 Task: Research Airbnb options in Anju, North Korea from 12th December, 2023 to 16th December, 2023 for 8 adults. Place can be private room with 8 bedrooms having 8 beds and 8 bathrooms. Property type can be hotel. Amenities needed are: wifi, TV, free parkinig on premises, gym, breakfast.
Action: Mouse moved to (603, 65)
Screenshot: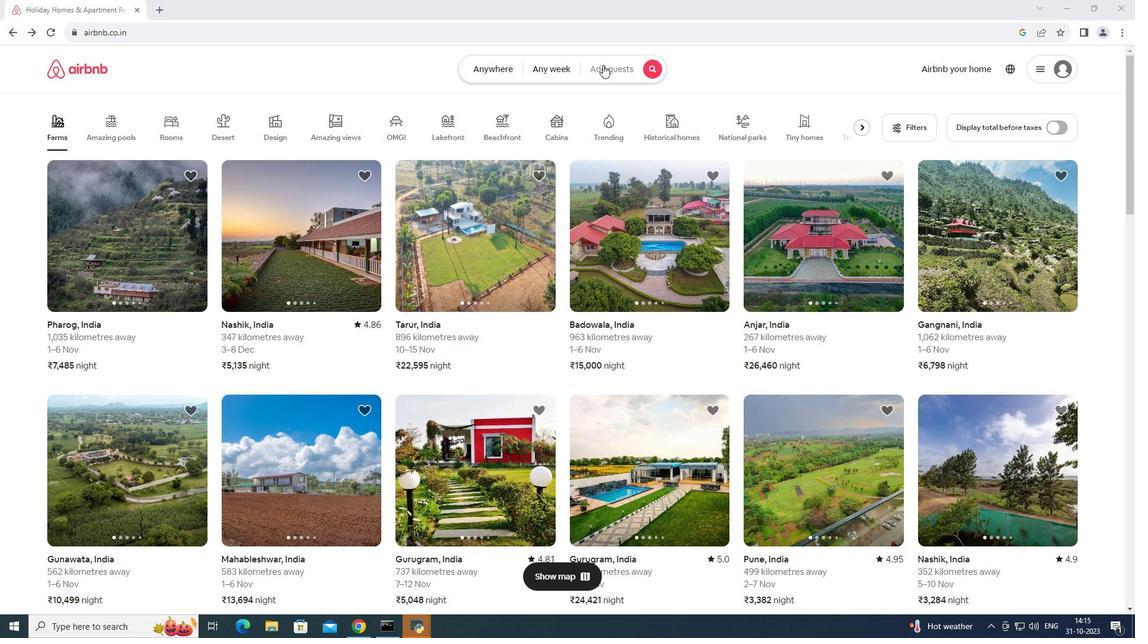
Action: Mouse pressed left at (603, 65)
Screenshot: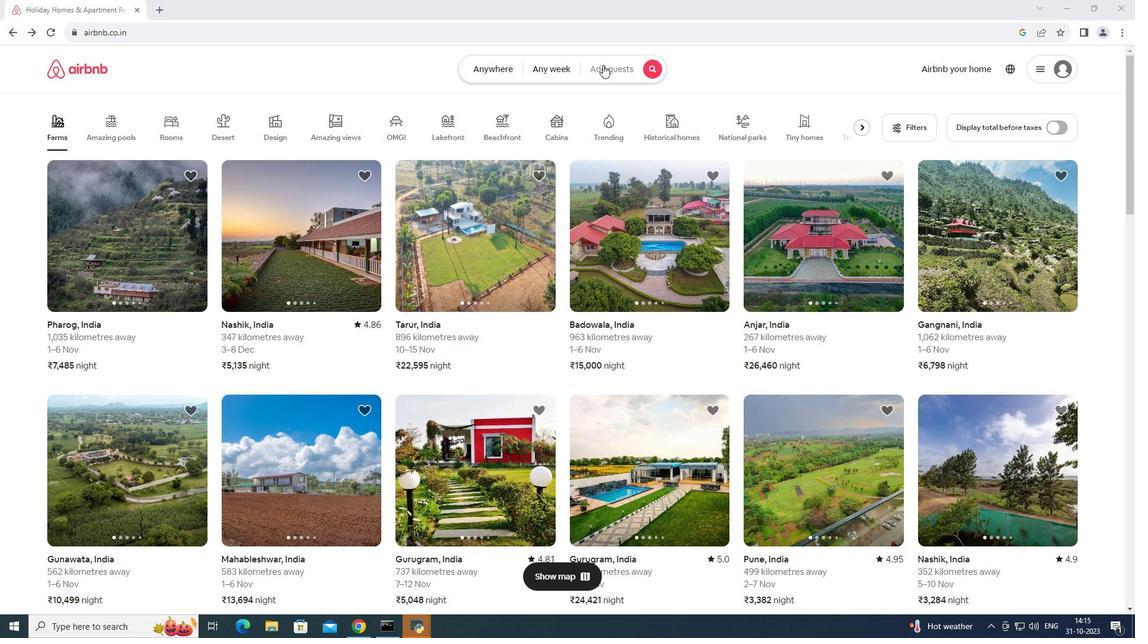 
Action: Mouse moved to (390, 118)
Screenshot: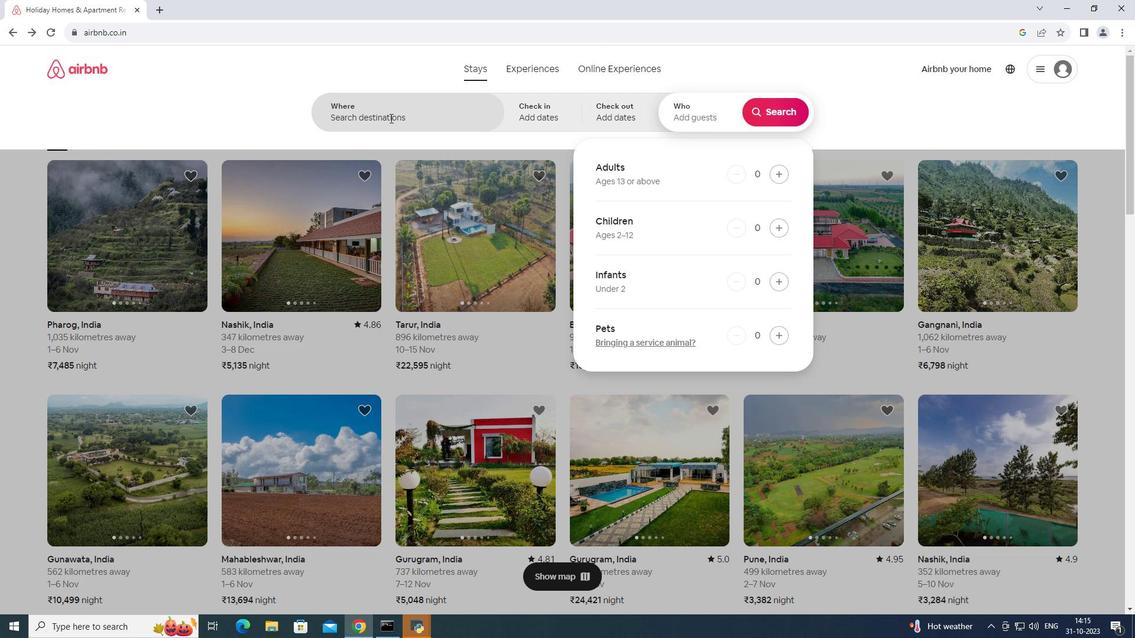 
Action: Mouse pressed left at (390, 118)
Screenshot: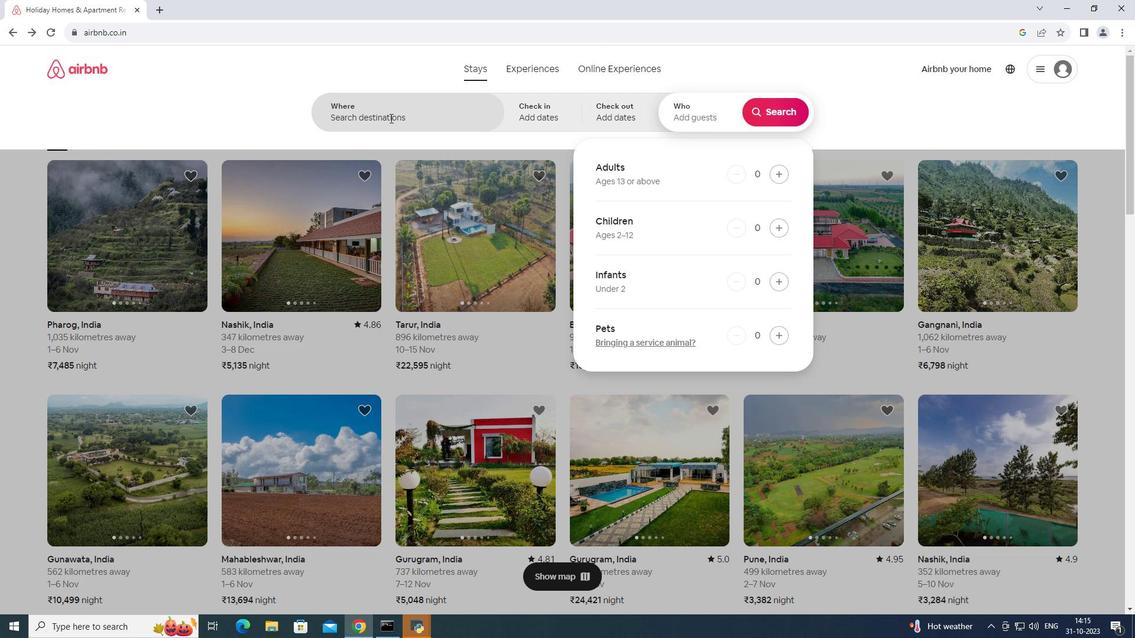 
Action: Mouse moved to (390, 118)
Screenshot: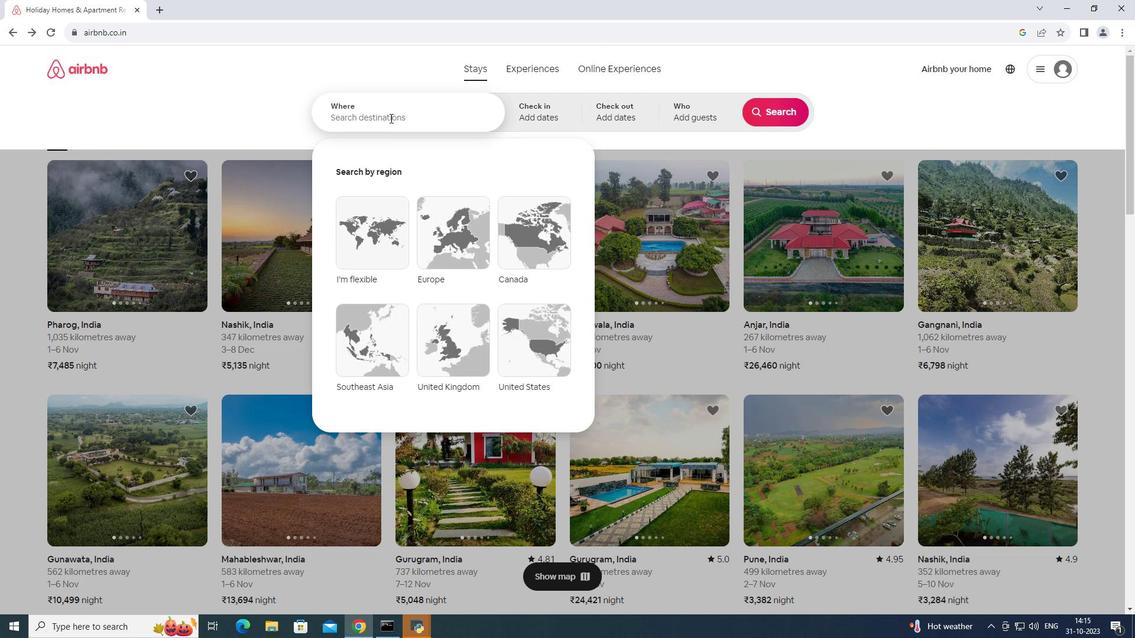 
Action: Key pressed anju,<Key.space>m<Key.backspace>norty<Key.backspace>h<Key.space>l<Key.backspace>korea
Screenshot: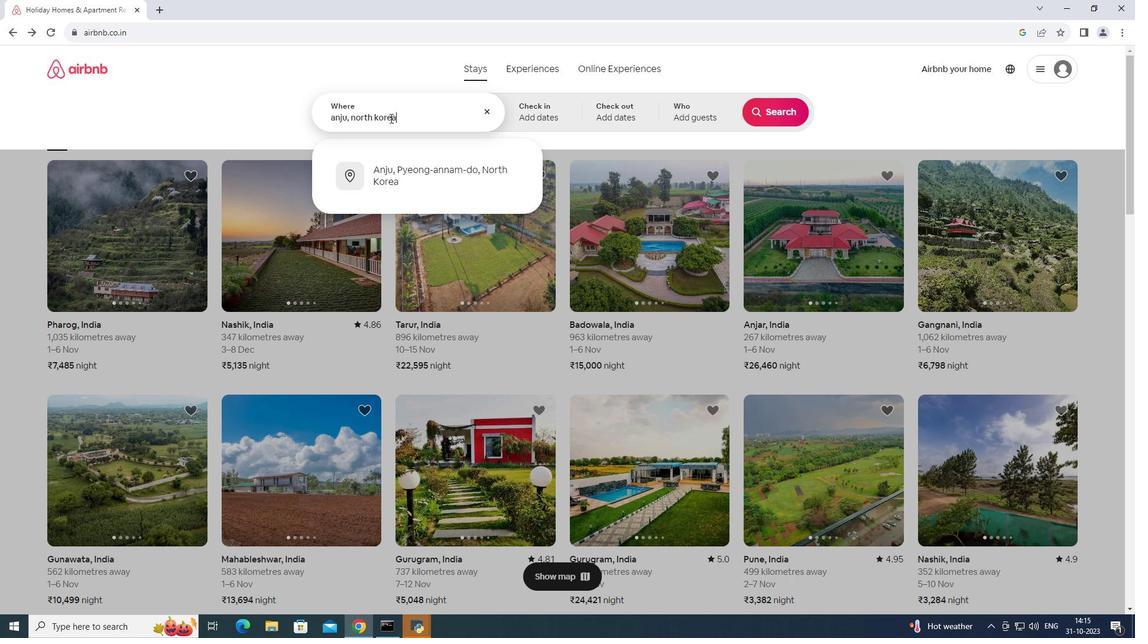 
Action: Mouse moved to (537, 104)
Screenshot: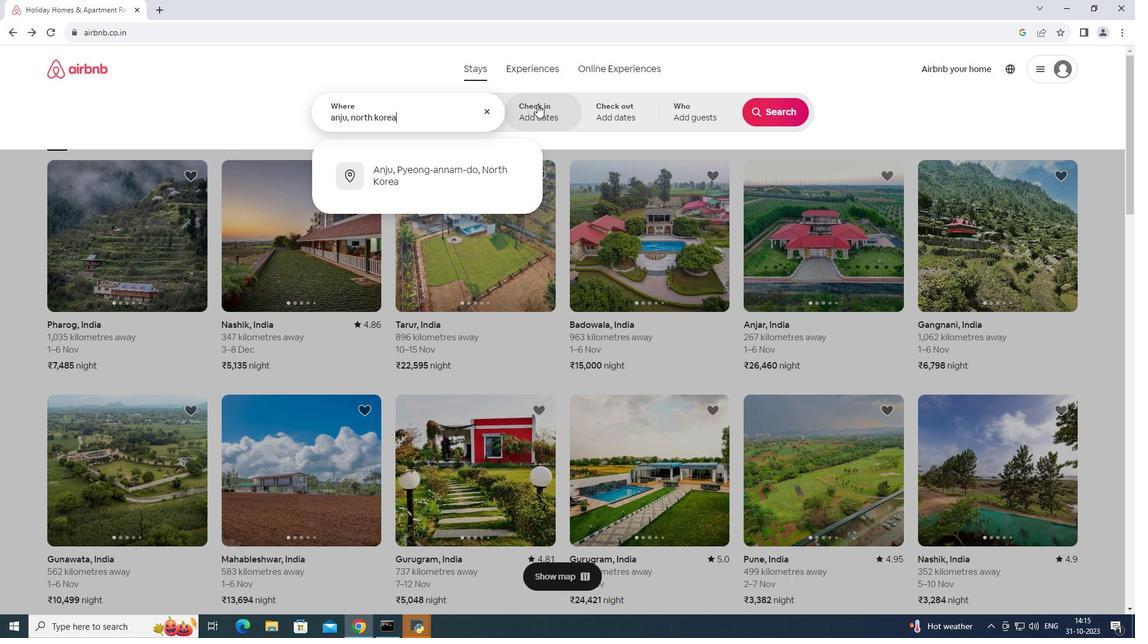 
Action: Mouse pressed left at (537, 104)
Screenshot: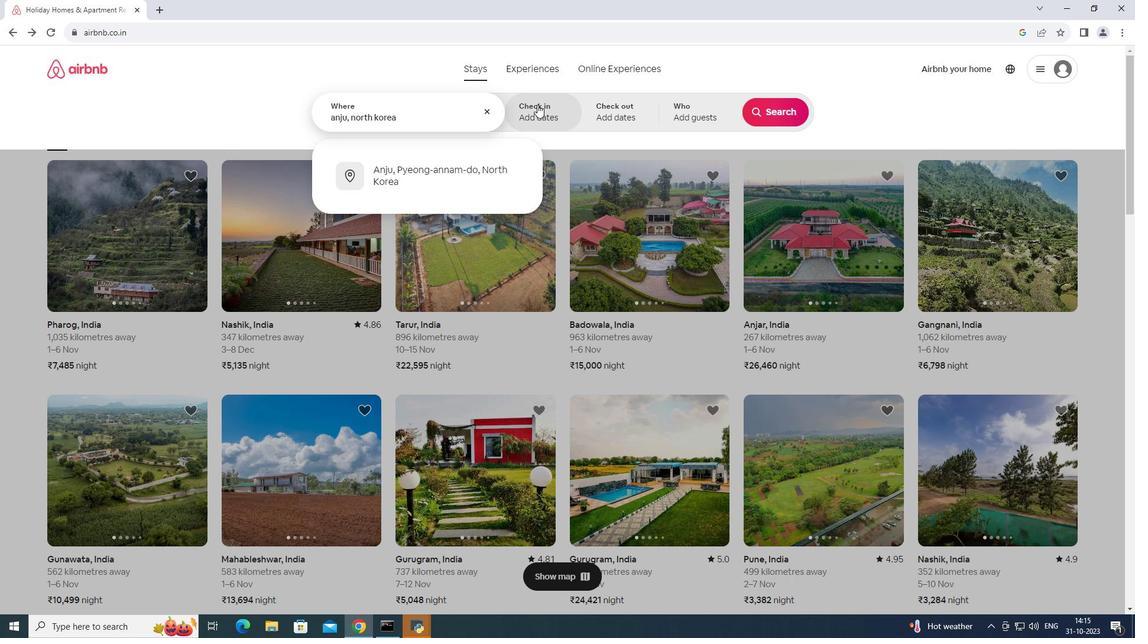 
Action: Mouse moved to (779, 199)
Screenshot: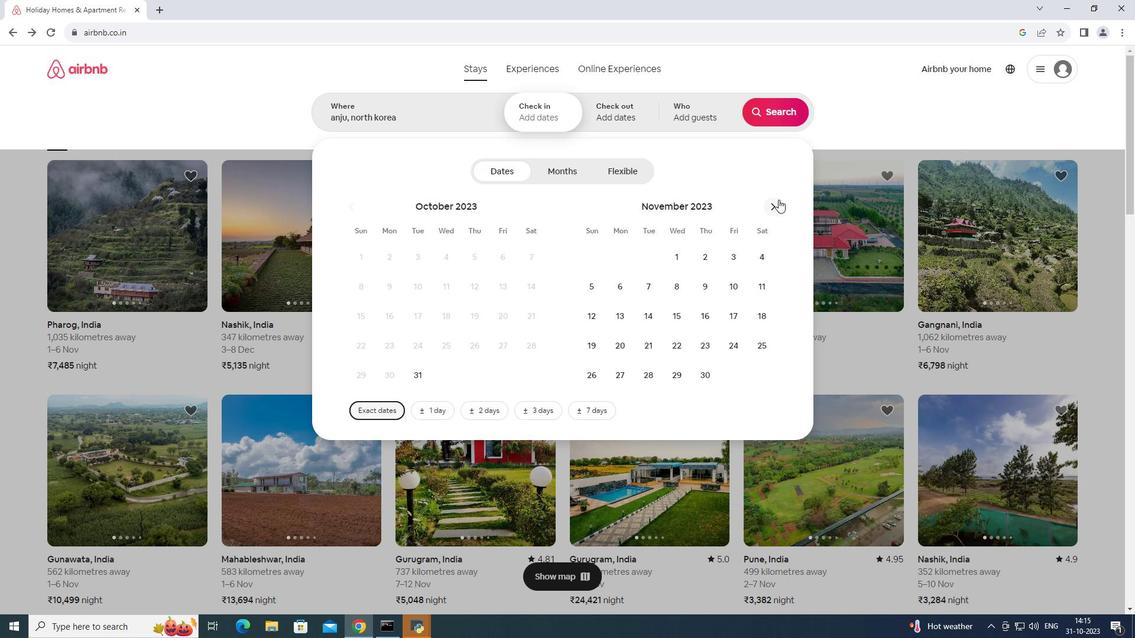 
Action: Mouse pressed left at (779, 199)
Screenshot: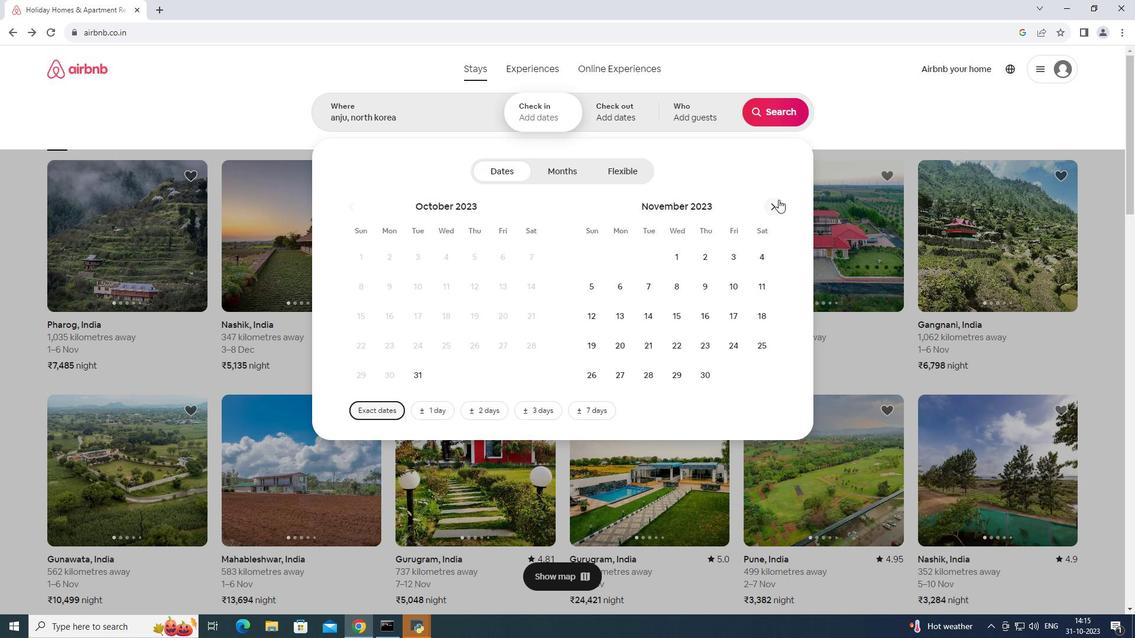 
Action: Mouse moved to (634, 322)
Screenshot: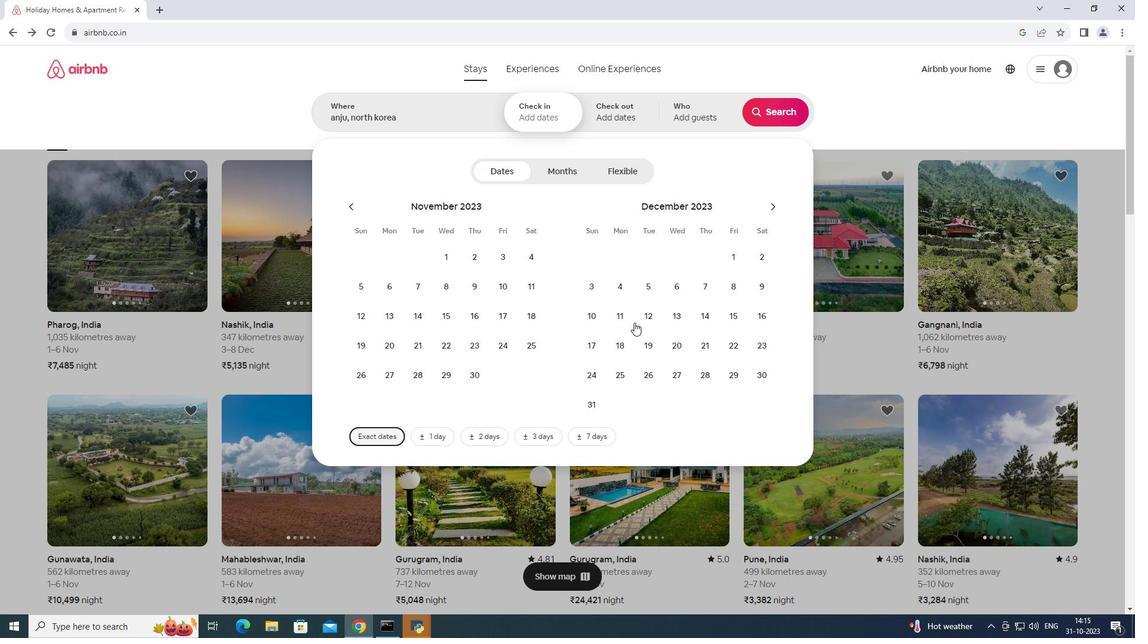 
Action: Mouse pressed left at (634, 322)
Screenshot: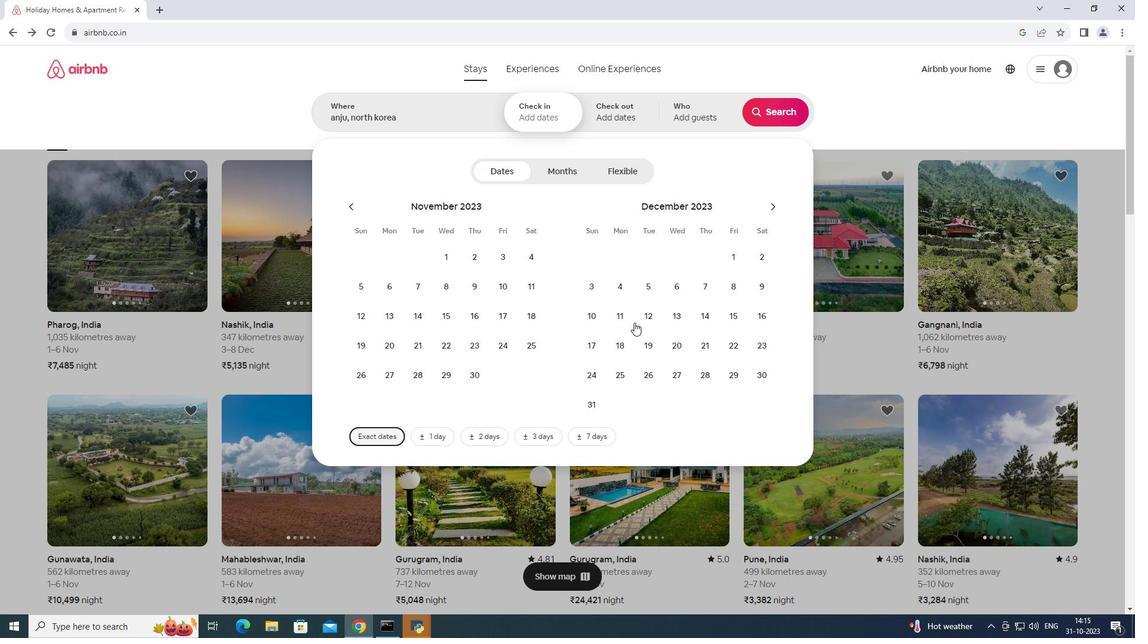 
Action: Mouse moved to (645, 318)
Screenshot: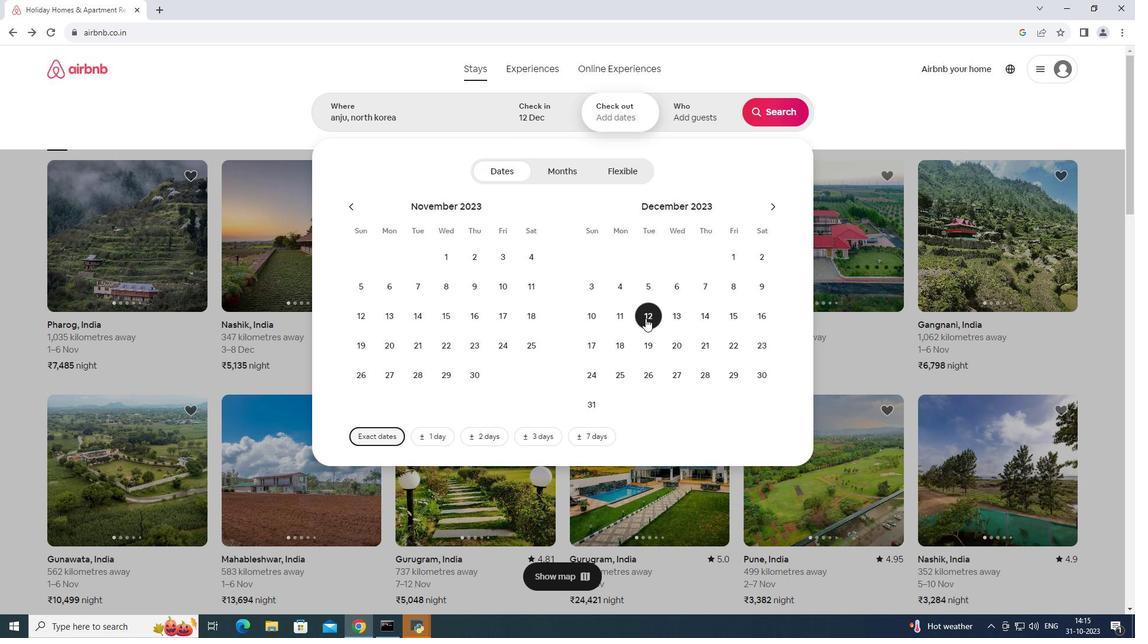 
Action: Mouse pressed left at (645, 318)
Screenshot: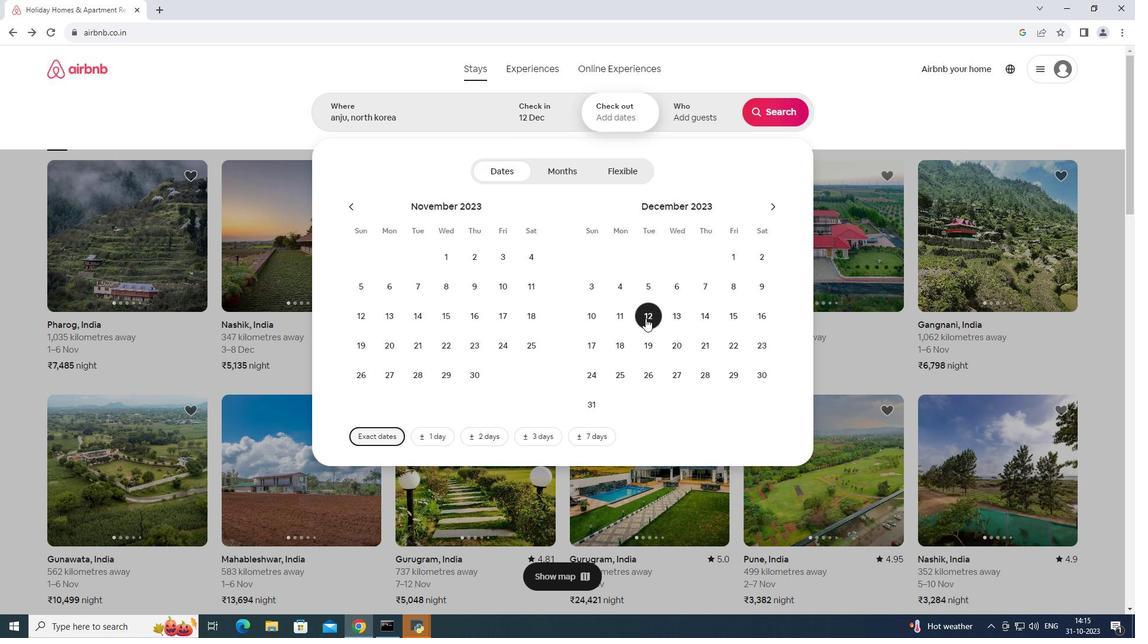 
Action: Mouse moved to (757, 313)
Screenshot: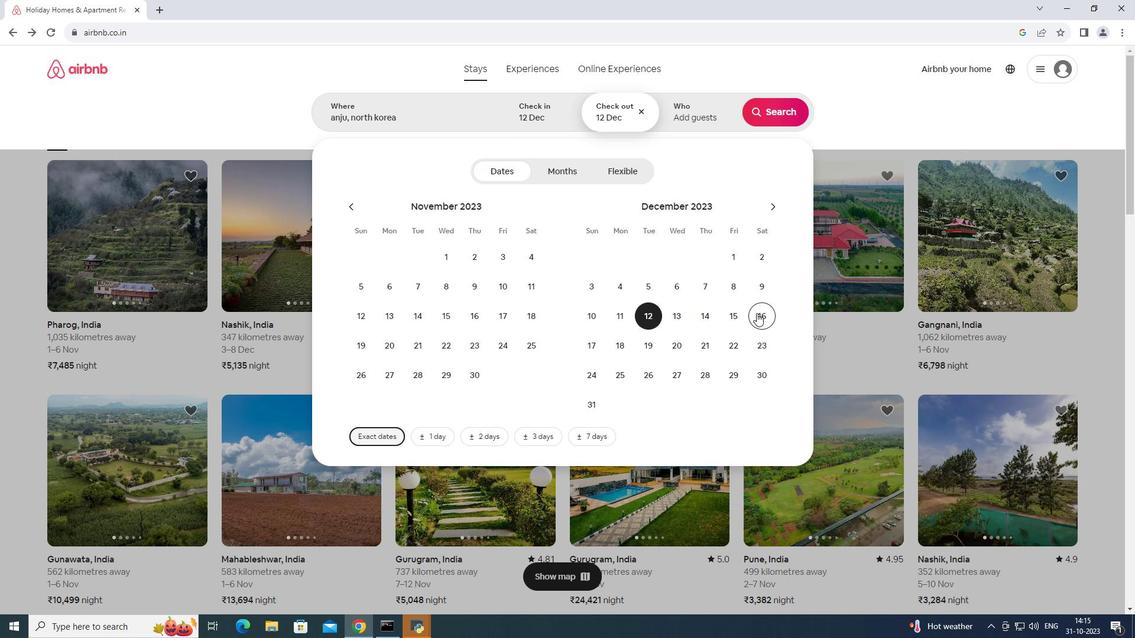 
Action: Mouse pressed left at (757, 313)
Screenshot: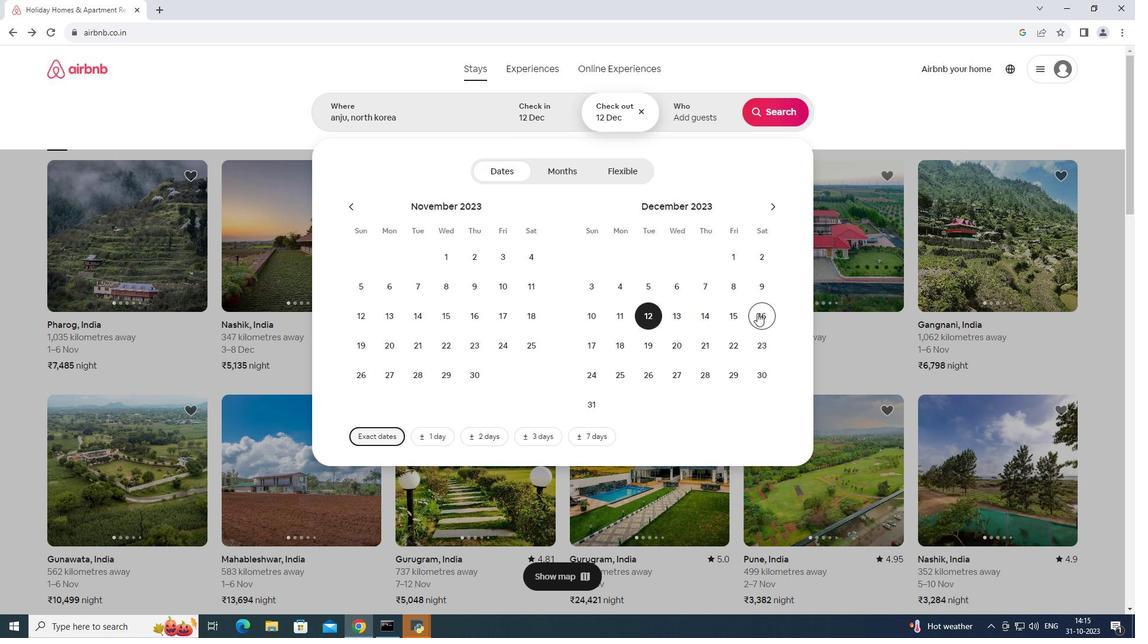 
Action: Mouse moved to (712, 118)
Screenshot: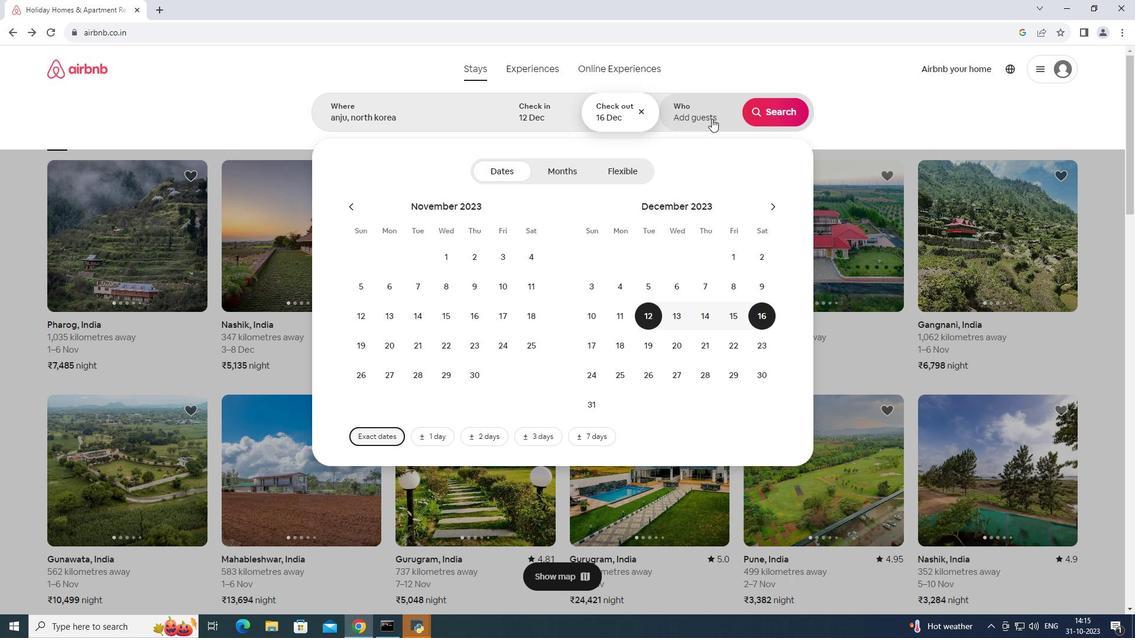 
Action: Mouse pressed left at (712, 118)
Screenshot: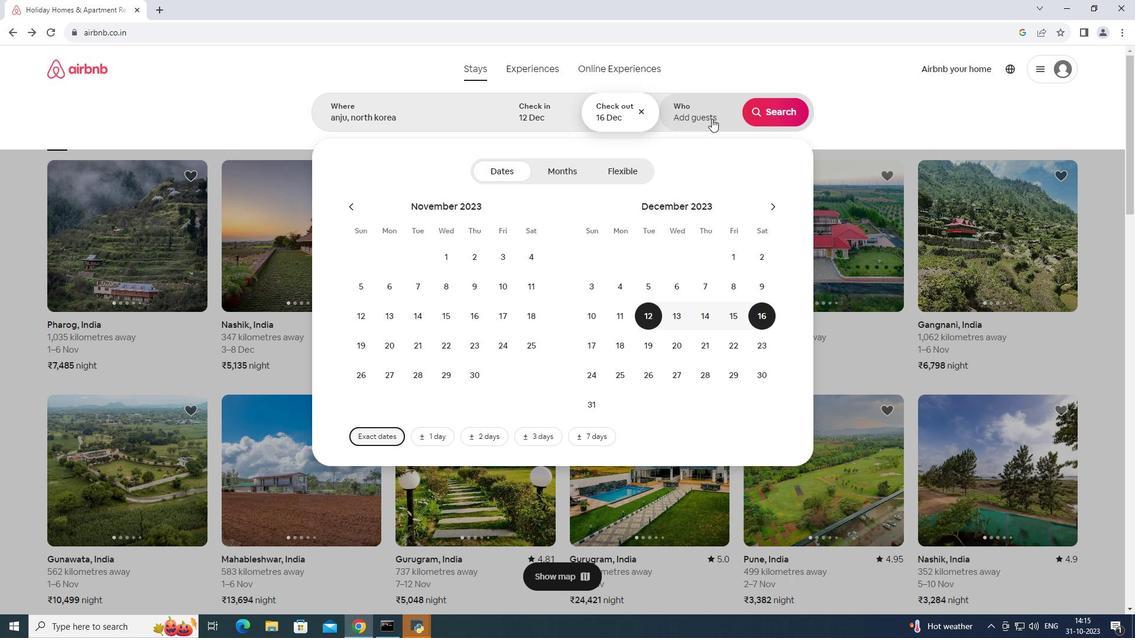 
Action: Mouse moved to (780, 167)
Screenshot: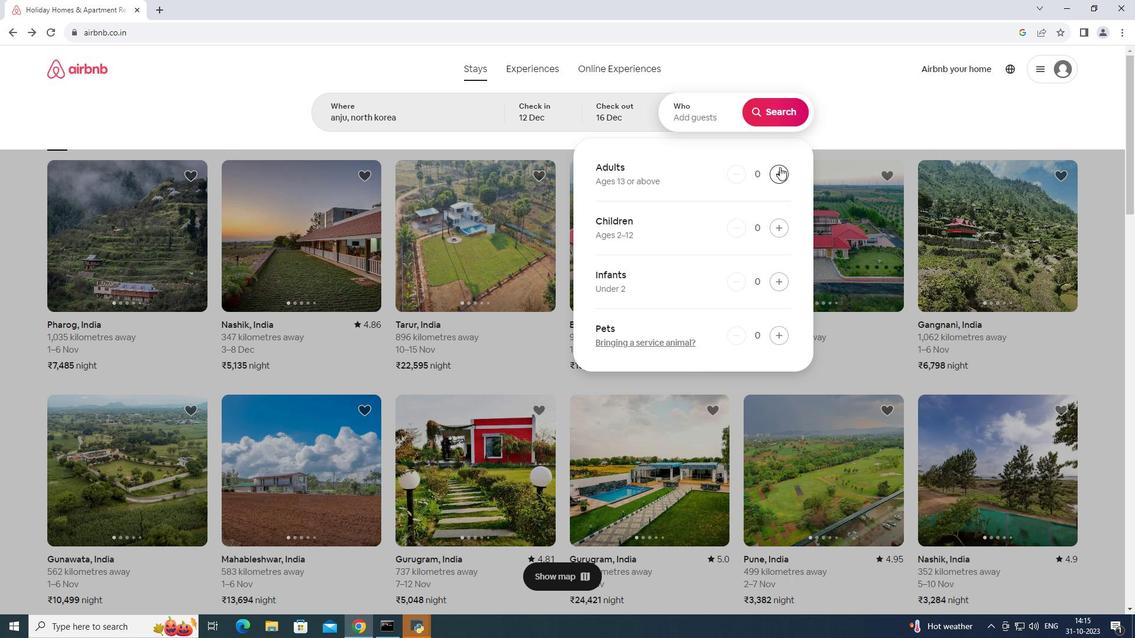 
Action: Mouse pressed left at (780, 167)
Screenshot: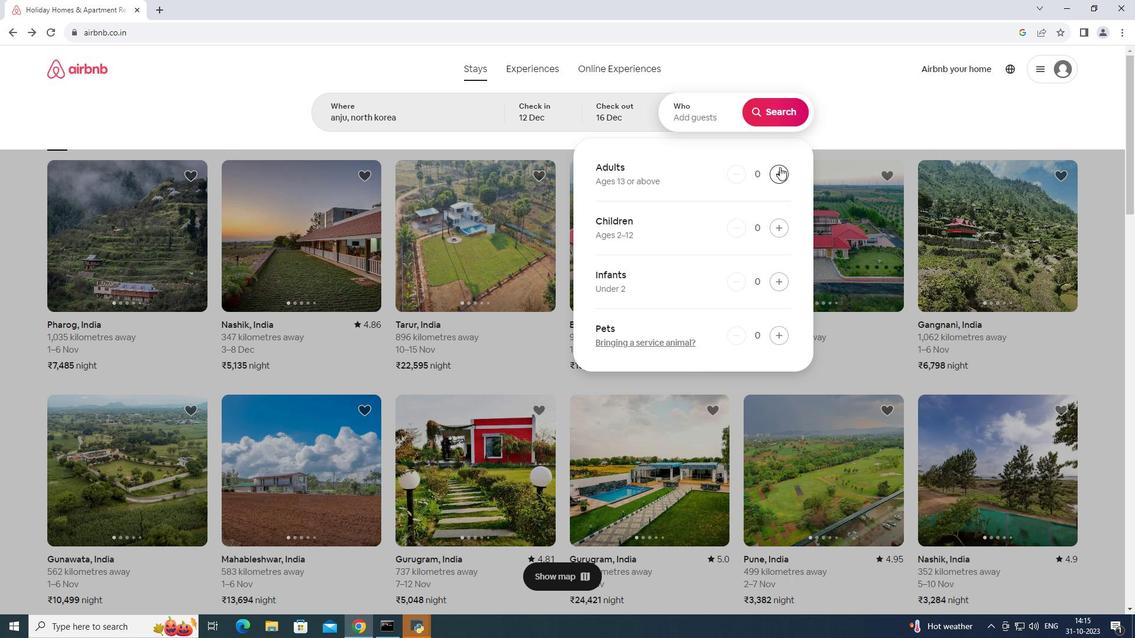 
Action: Mouse pressed left at (780, 167)
Screenshot: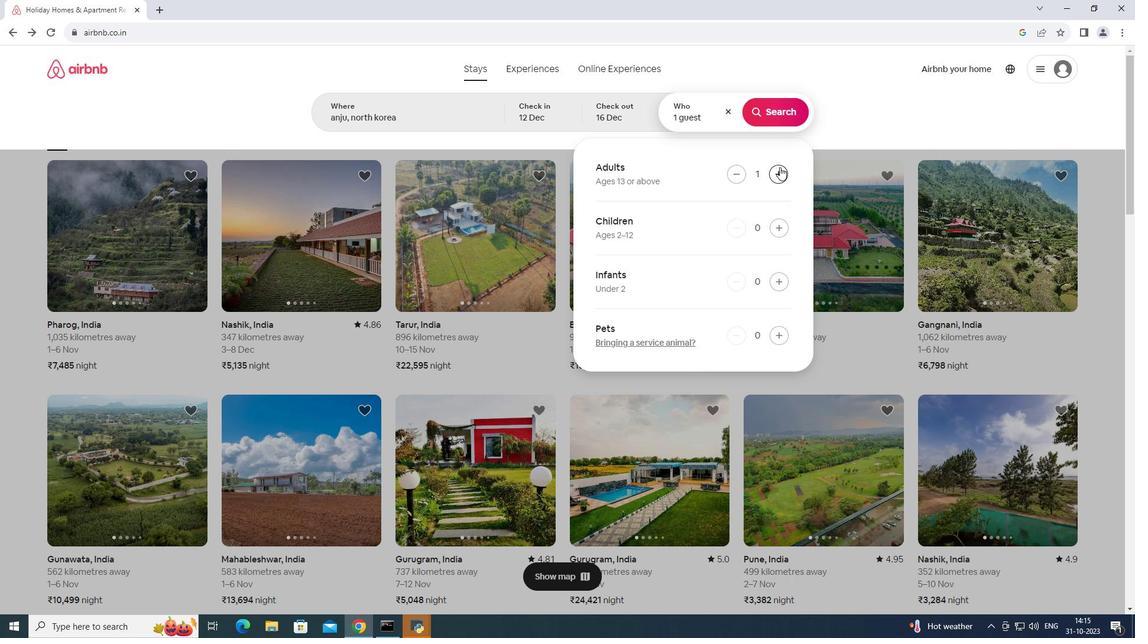 
Action: Mouse pressed left at (780, 167)
Screenshot: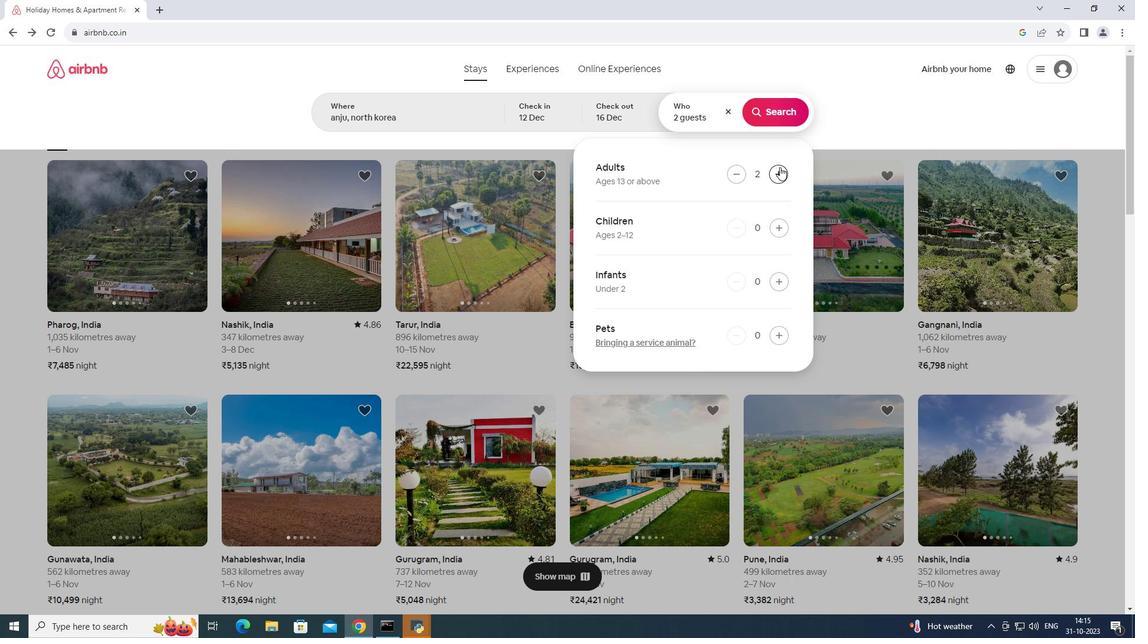 
Action: Mouse pressed left at (780, 167)
Screenshot: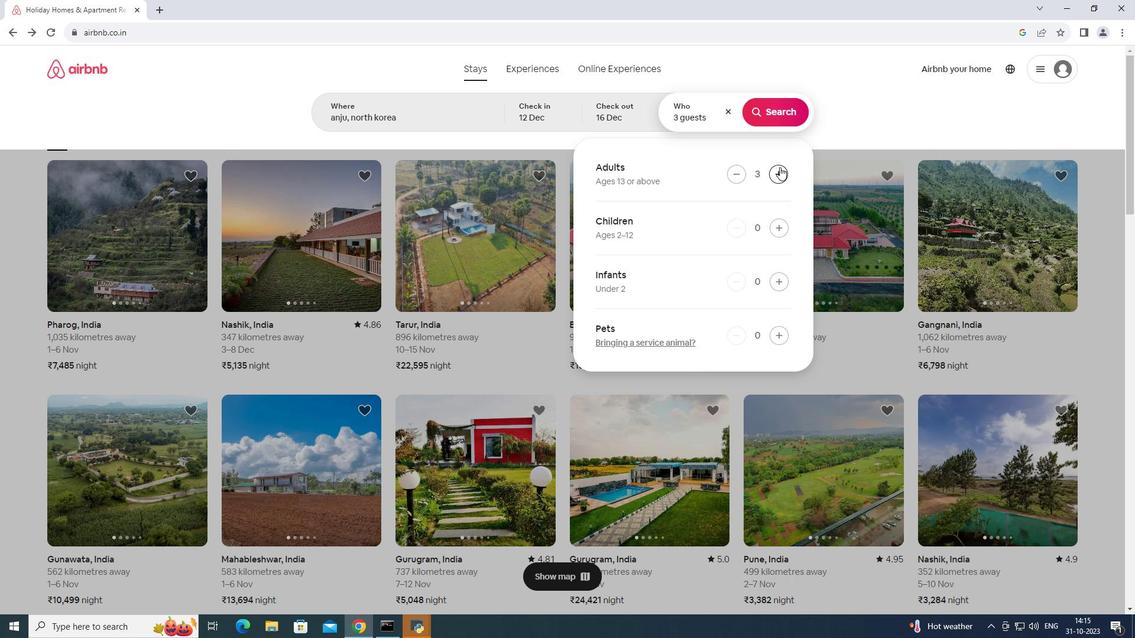 
Action: Mouse pressed left at (780, 167)
Screenshot: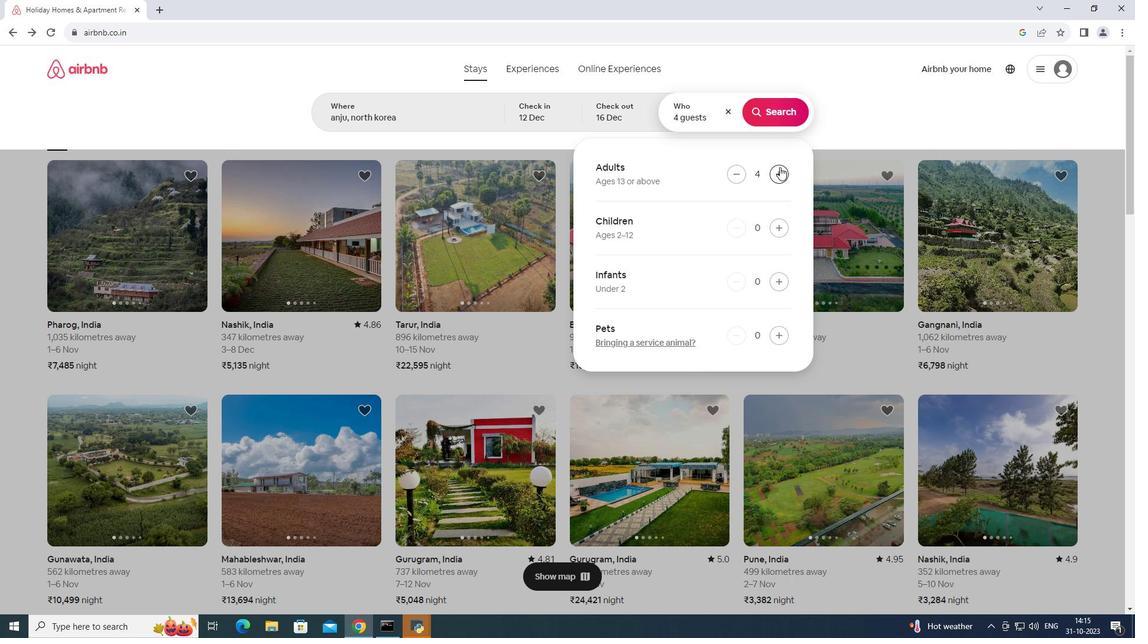
Action: Mouse pressed left at (780, 167)
Screenshot: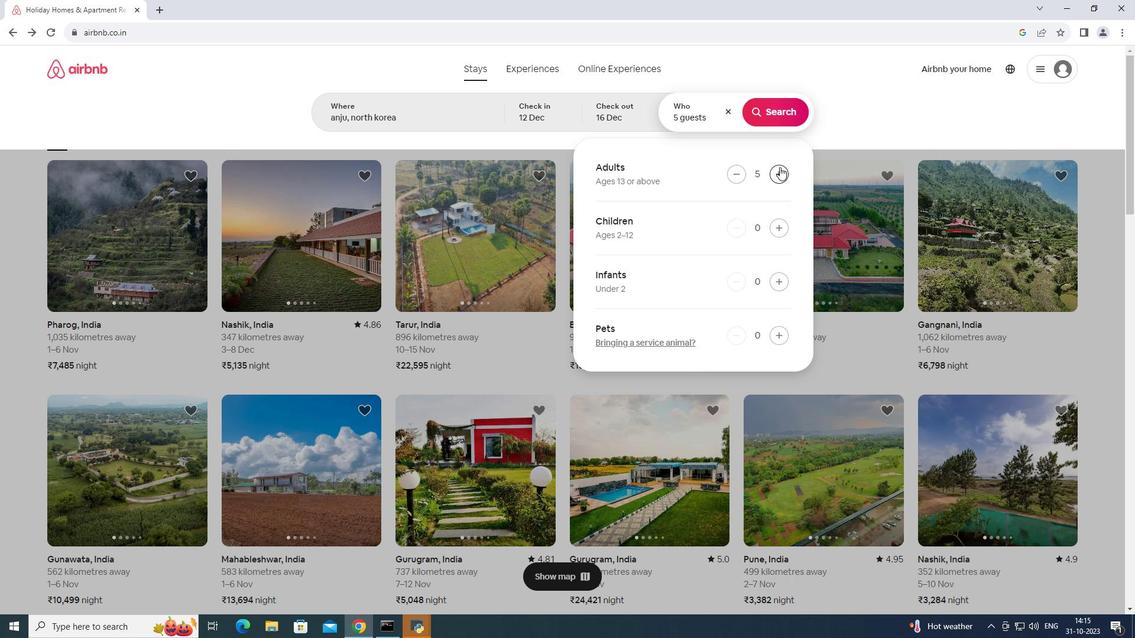 
Action: Mouse pressed left at (780, 167)
Screenshot: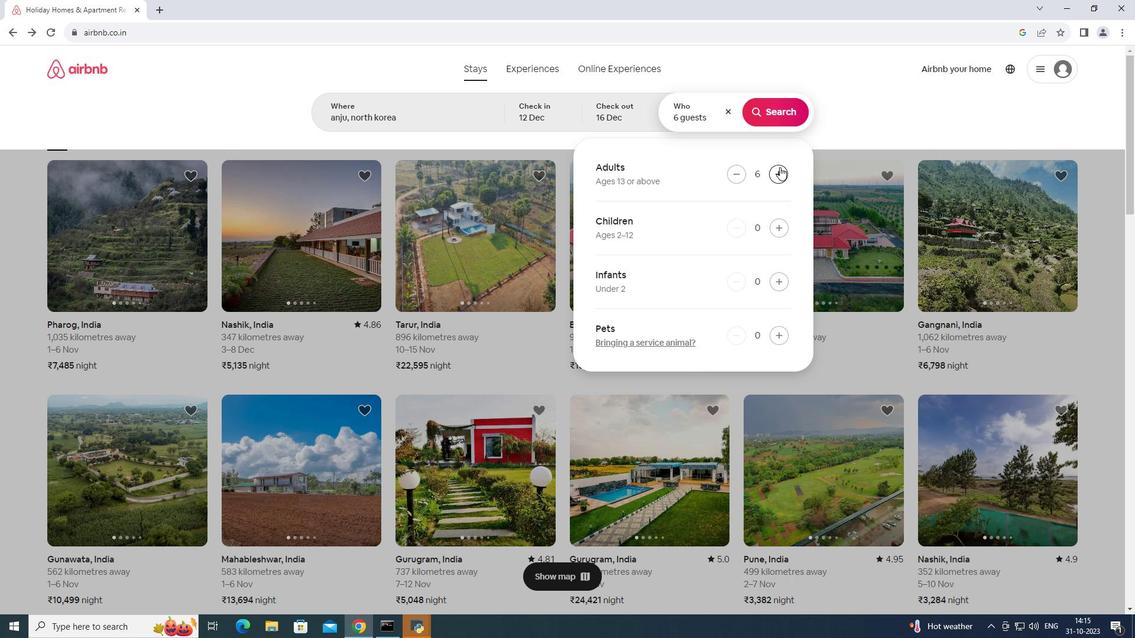 
Action: Mouse pressed left at (780, 167)
Screenshot: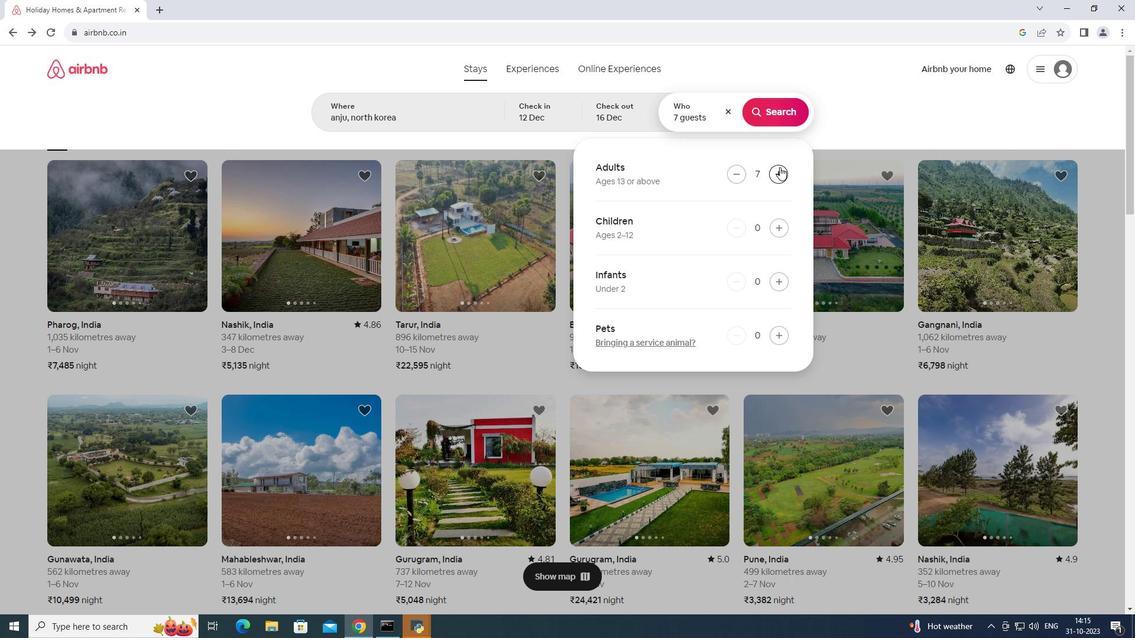 
Action: Mouse moved to (754, 109)
Screenshot: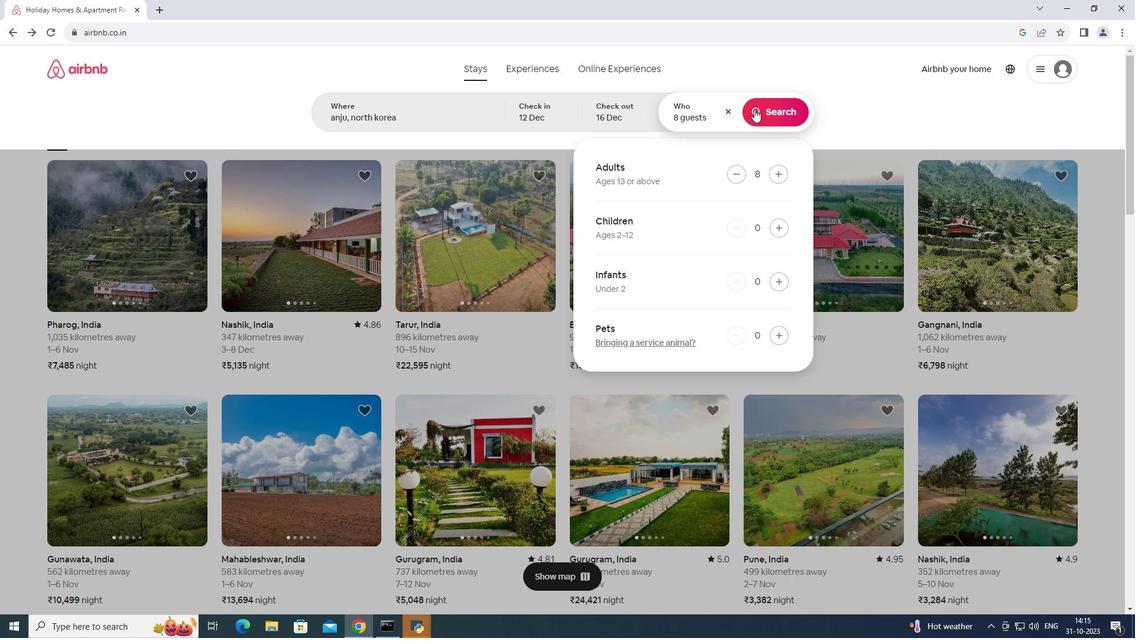 
Action: Mouse pressed left at (754, 109)
Screenshot: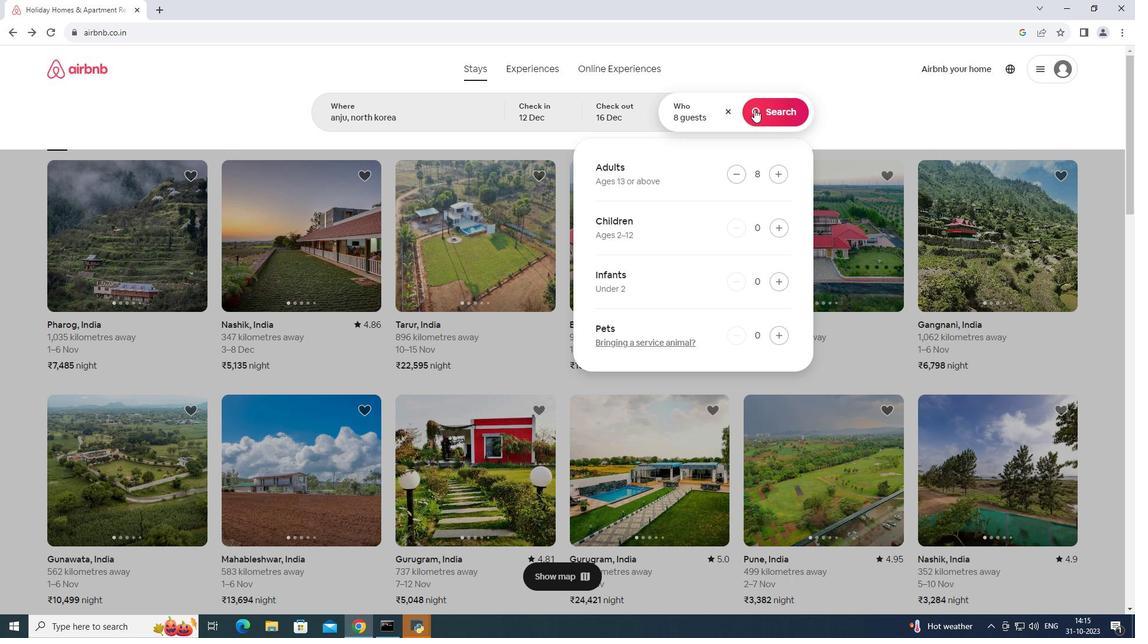 
Action: Mouse moved to (559, 242)
Screenshot: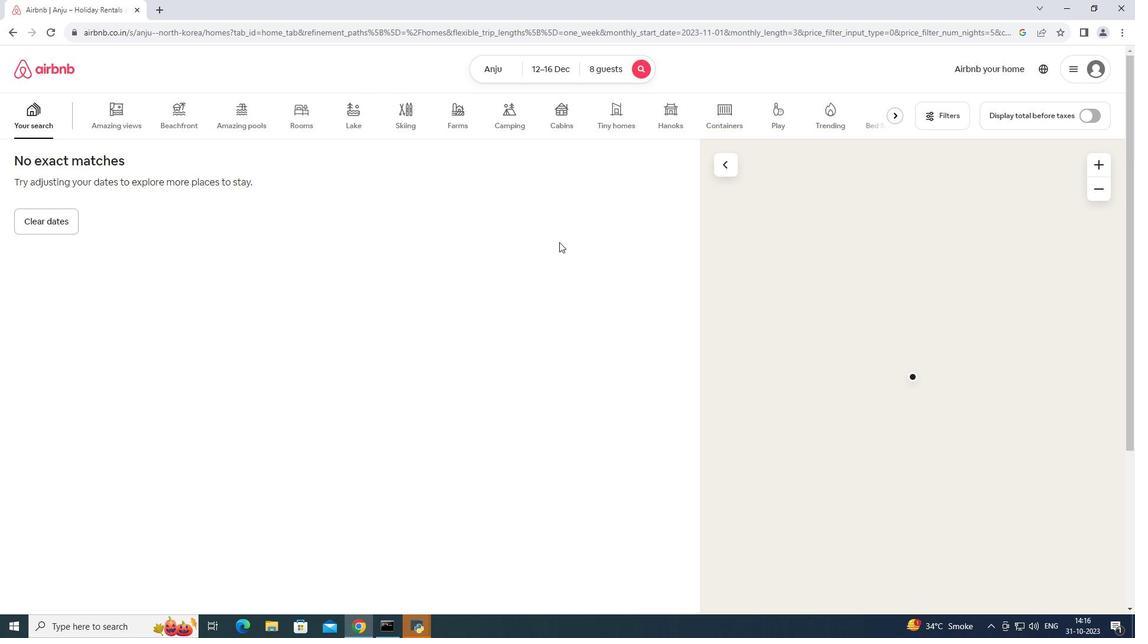 
Action: Mouse scrolled (559, 241) with delta (0, 0)
Screenshot: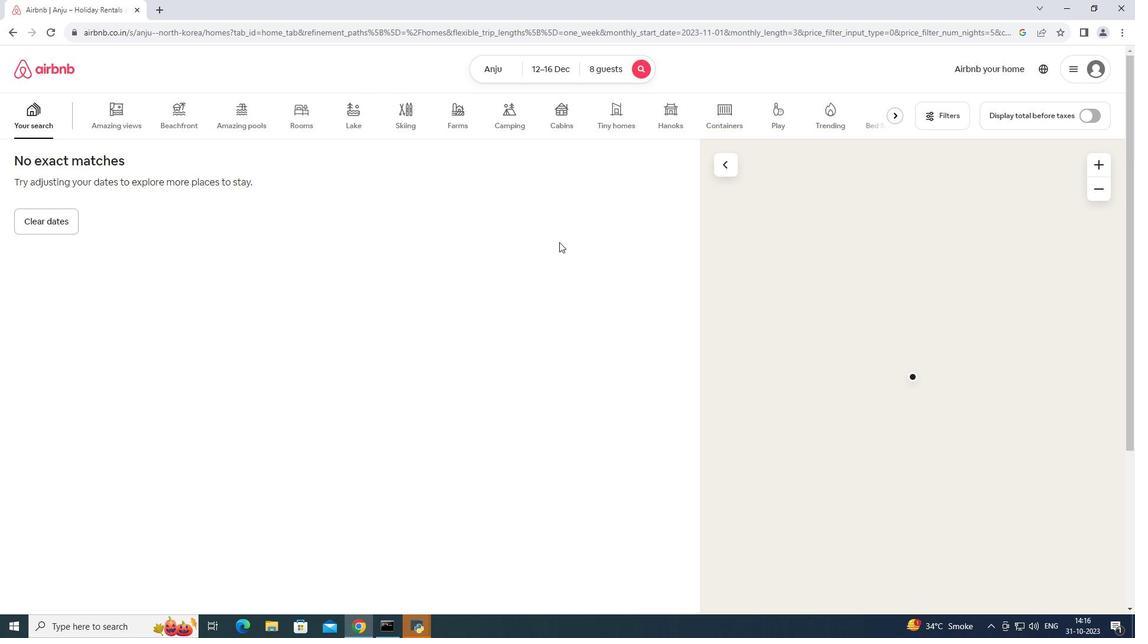 
Action: Mouse scrolled (559, 241) with delta (0, 0)
Screenshot: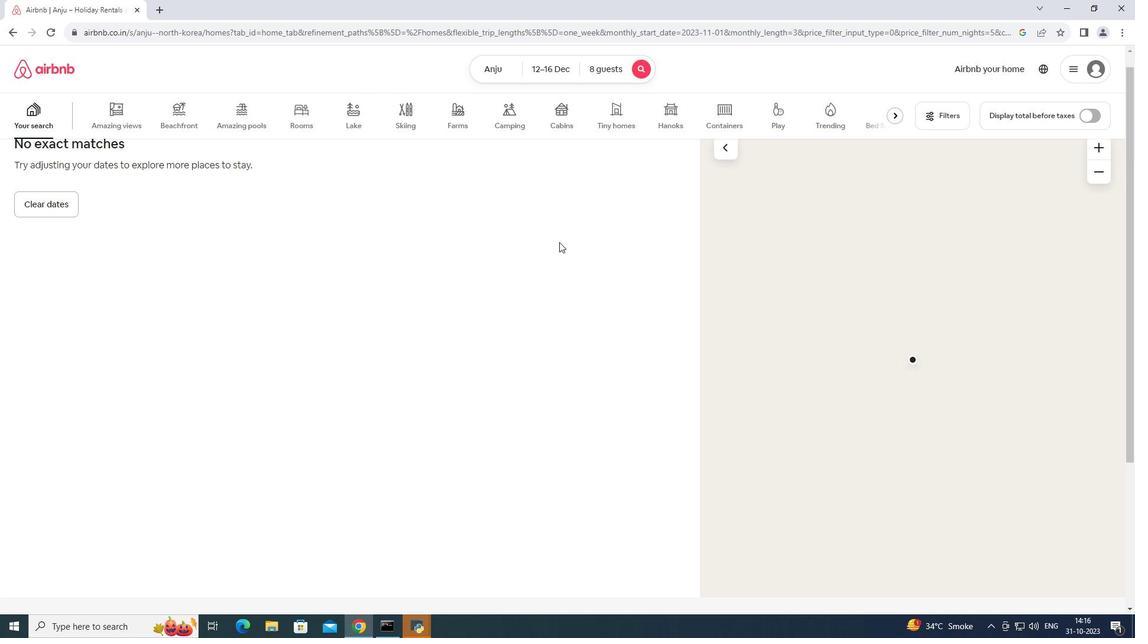 
Action: Mouse scrolled (559, 241) with delta (0, 0)
Screenshot: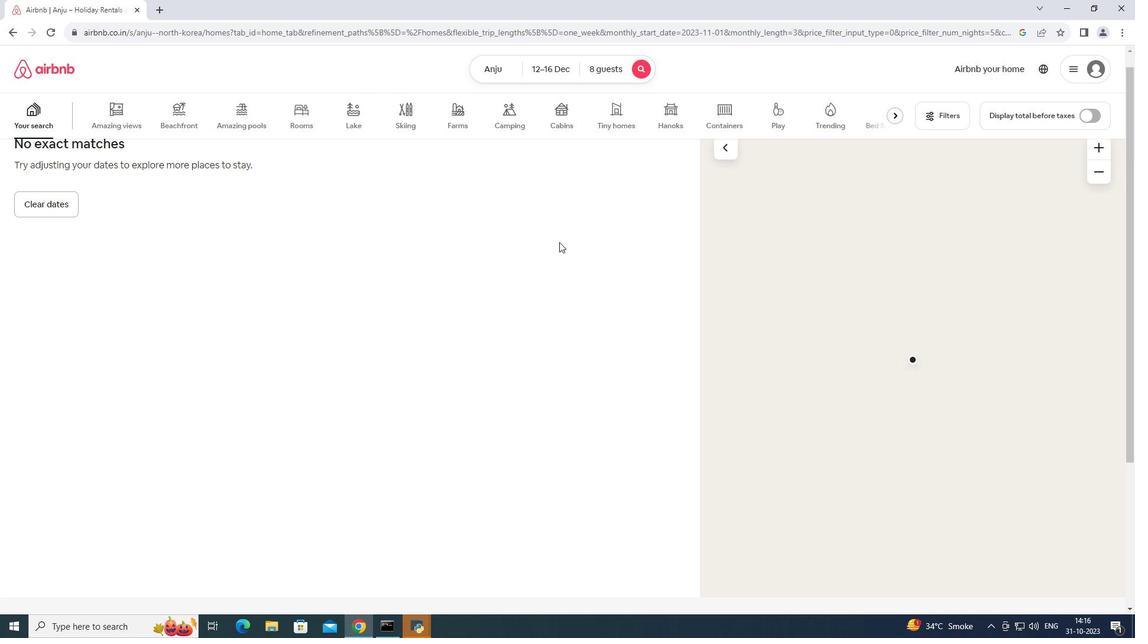 
Action: Mouse moved to (563, 242)
Screenshot: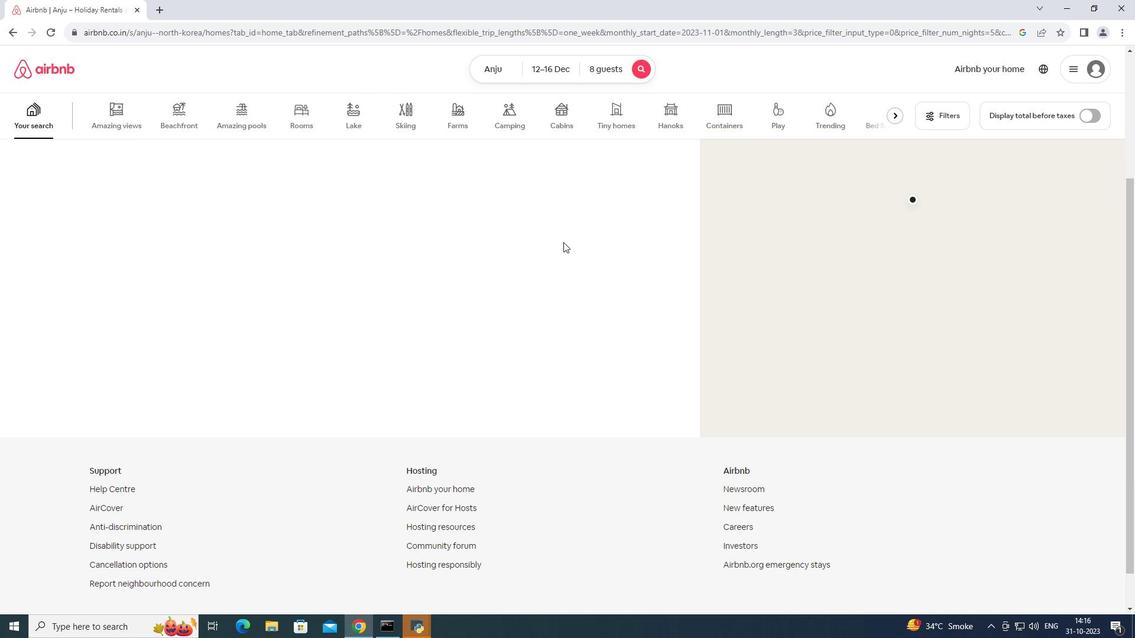 
Action: Mouse scrolled (563, 243) with delta (0, 0)
Screenshot: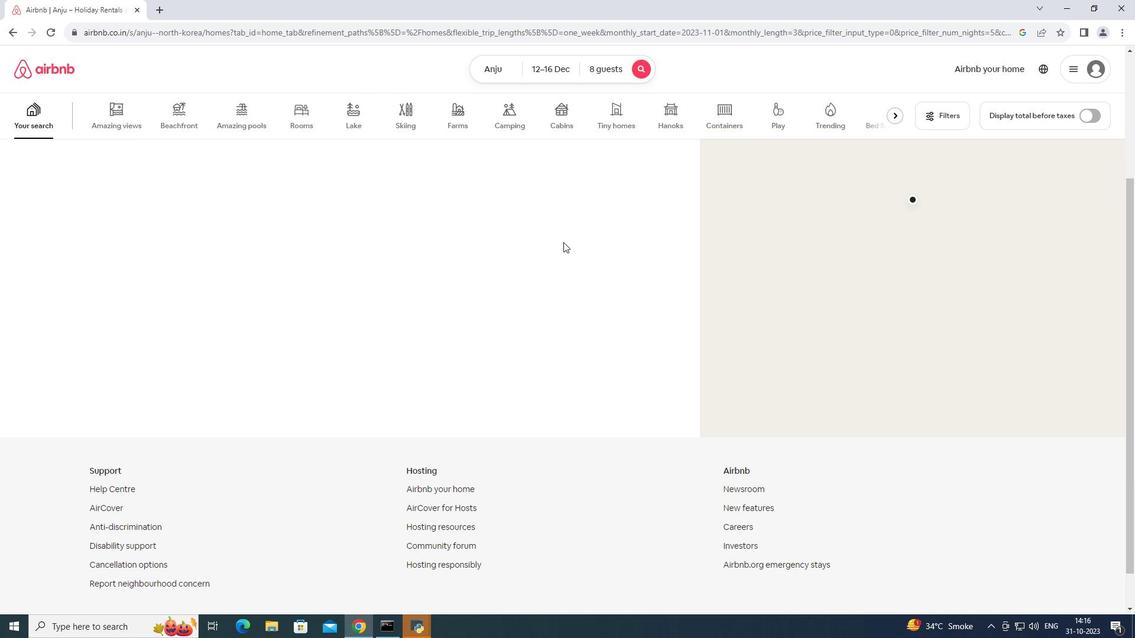 
Action: Mouse scrolled (563, 243) with delta (0, 0)
Screenshot: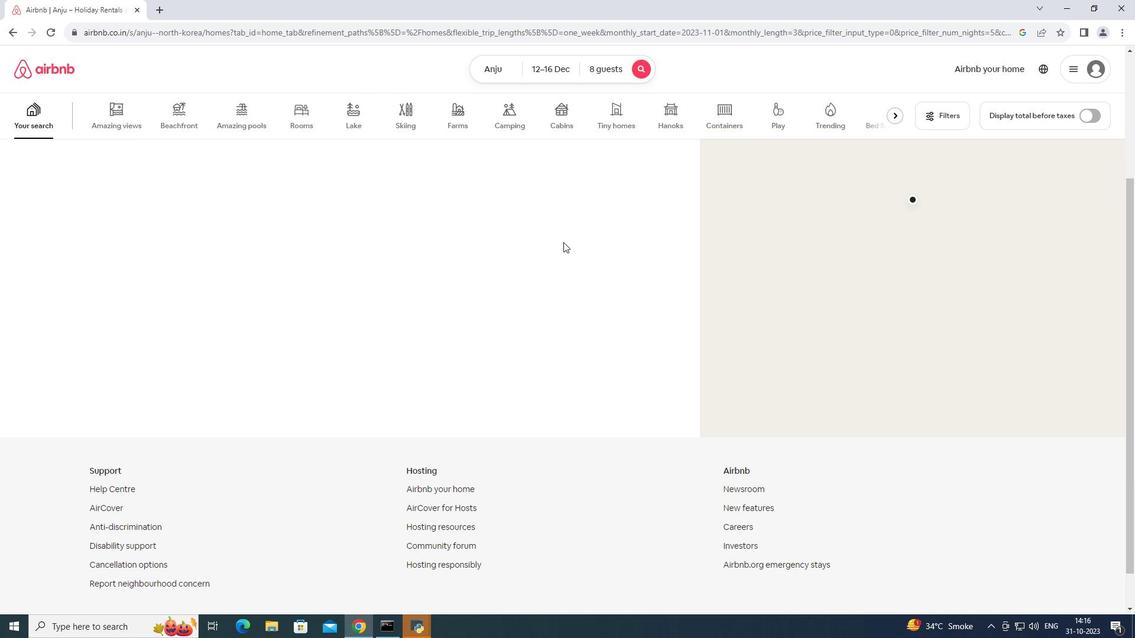 
Action: Mouse scrolled (563, 243) with delta (0, 0)
Screenshot: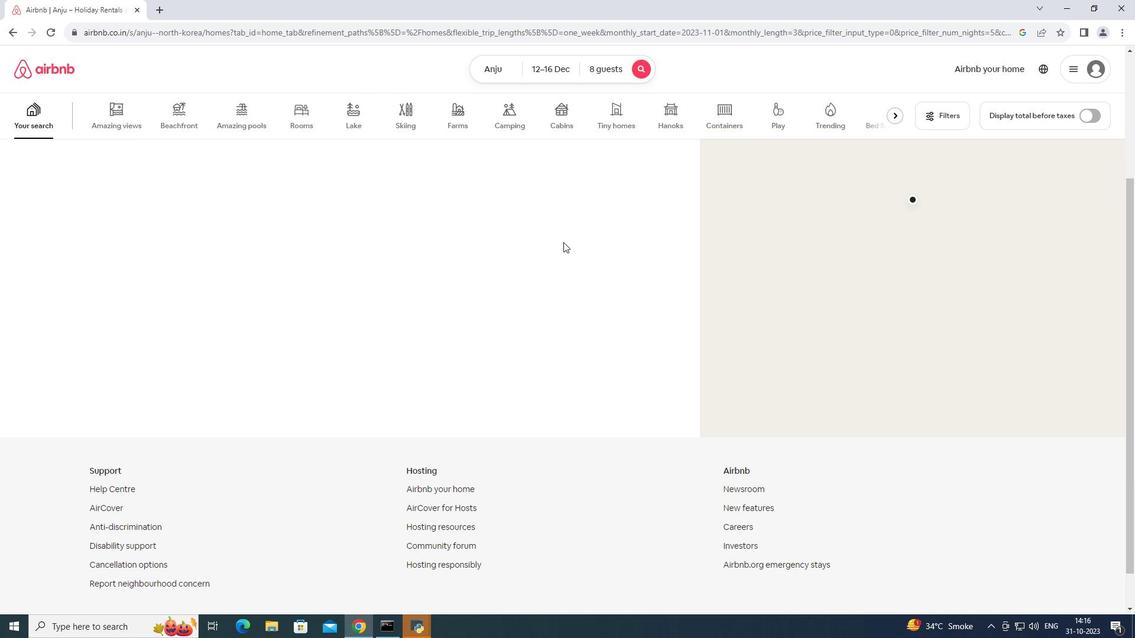 
Action: Mouse moved to (564, 243)
Screenshot: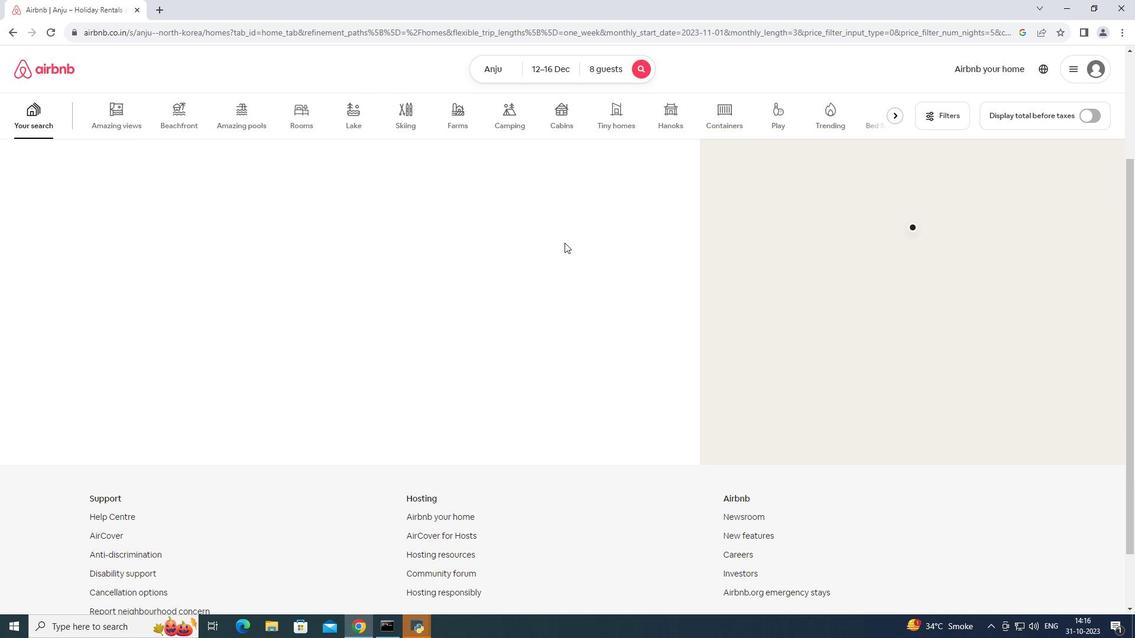 
Action: Mouse scrolled (564, 243) with delta (0, 0)
Screenshot: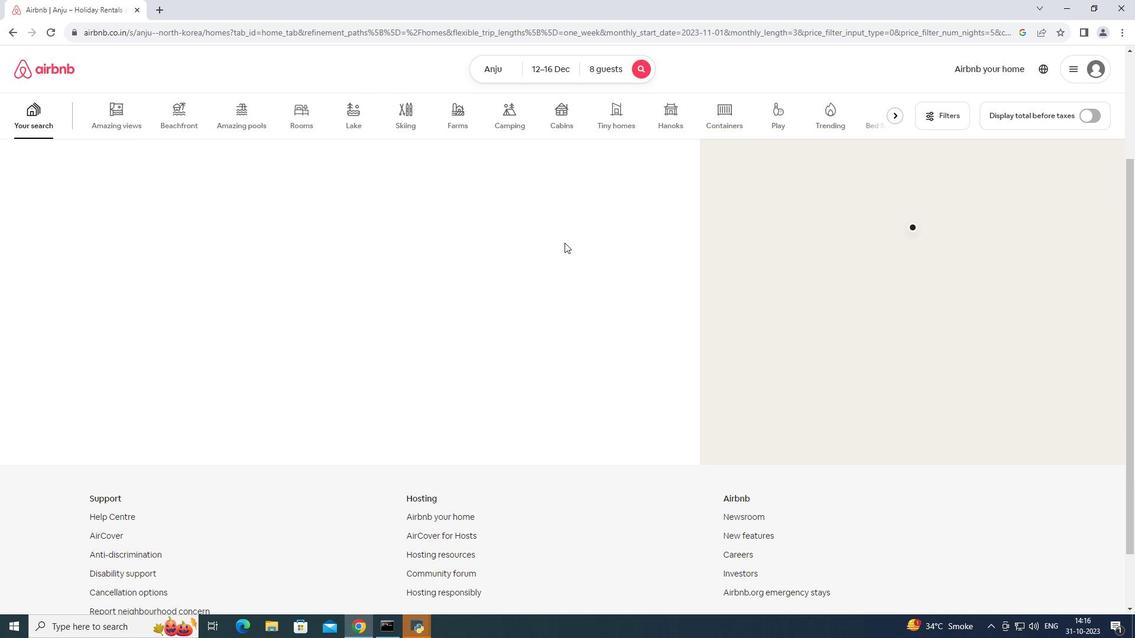 
Action: Mouse moved to (566, 243)
Screenshot: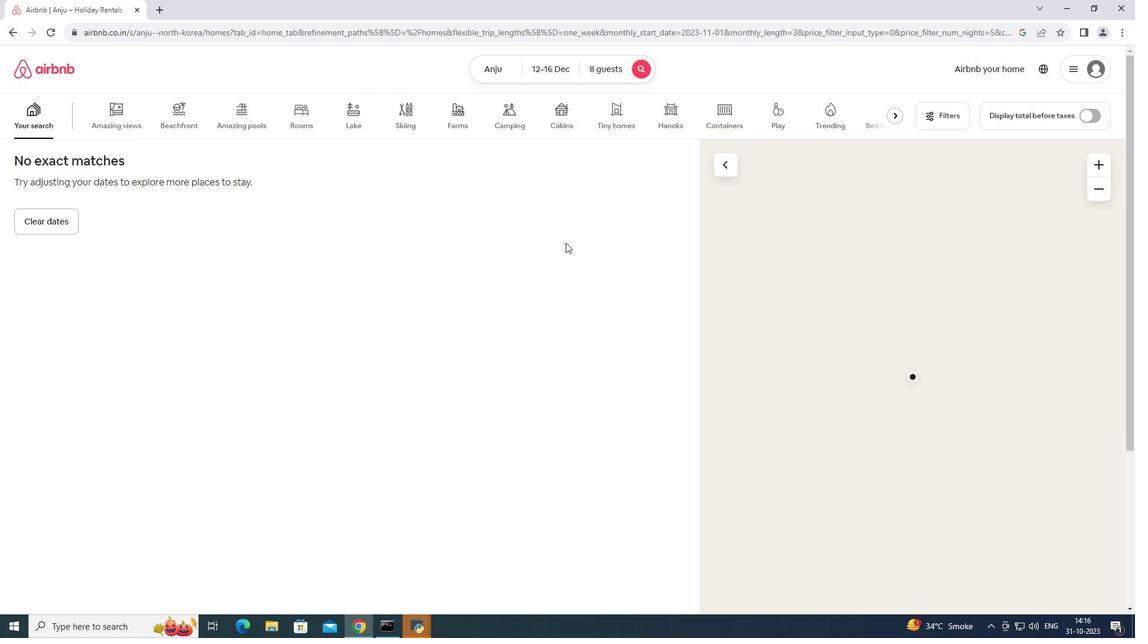 
Action: Mouse scrolled (566, 243) with delta (0, 0)
Screenshot: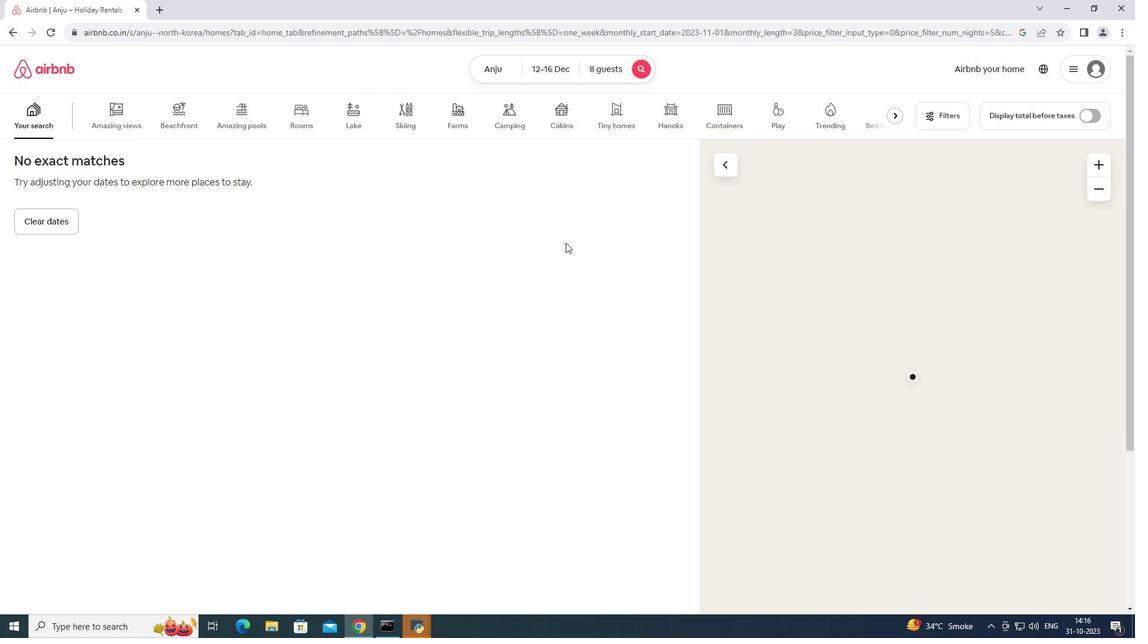 
Action: Mouse scrolled (566, 243) with delta (0, 0)
Screenshot: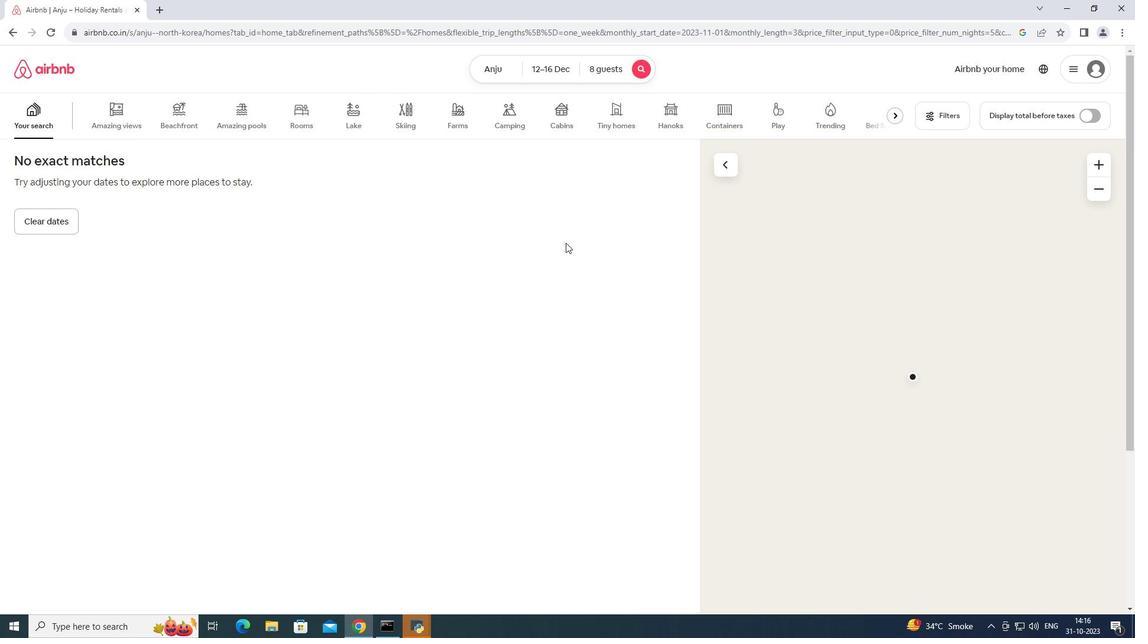 
Action: Mouse scrolled (566, 243) with delta (0, 0)
Screenshot: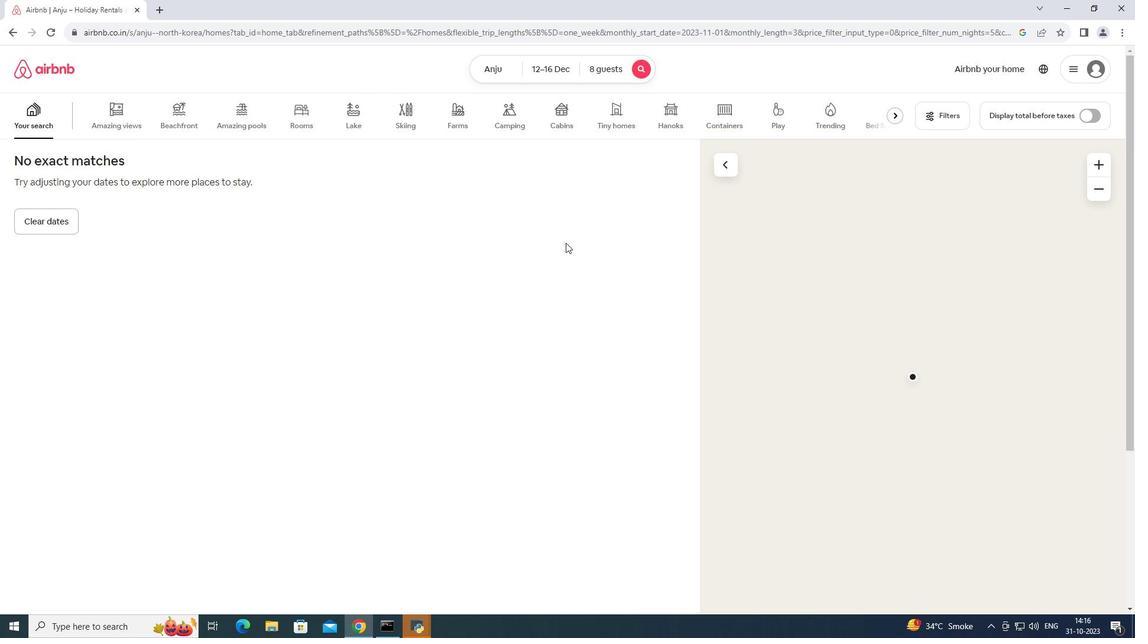 
Action: Mouse moved to (569, 243)
Screenshot: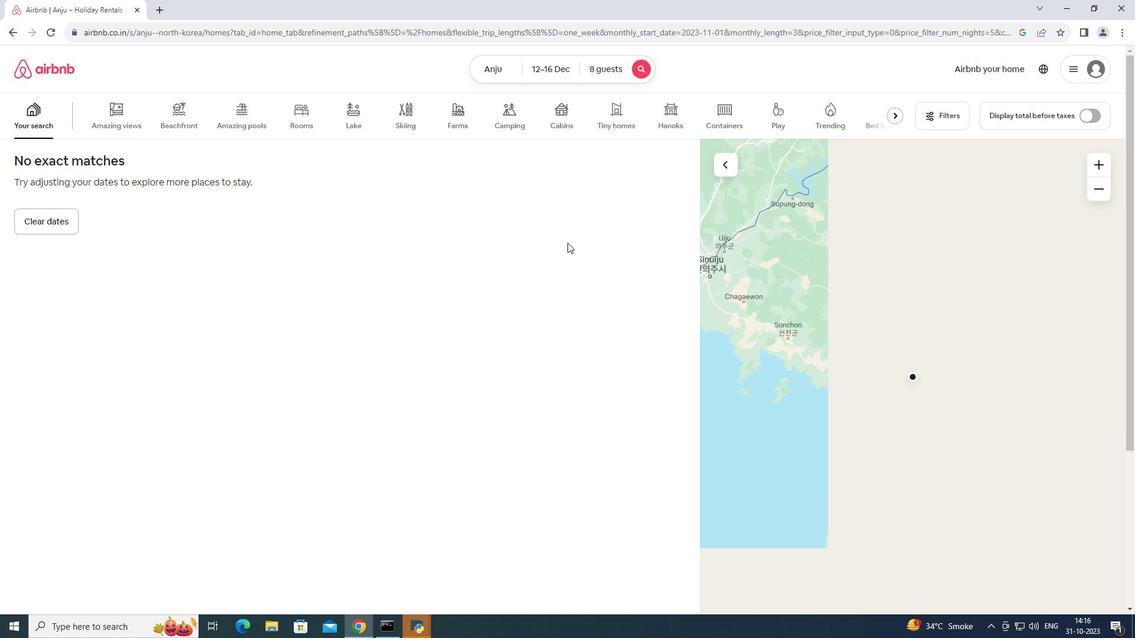 
Action: Mouse scrolled (569, 243) with delta (0, 0)
Screenshot: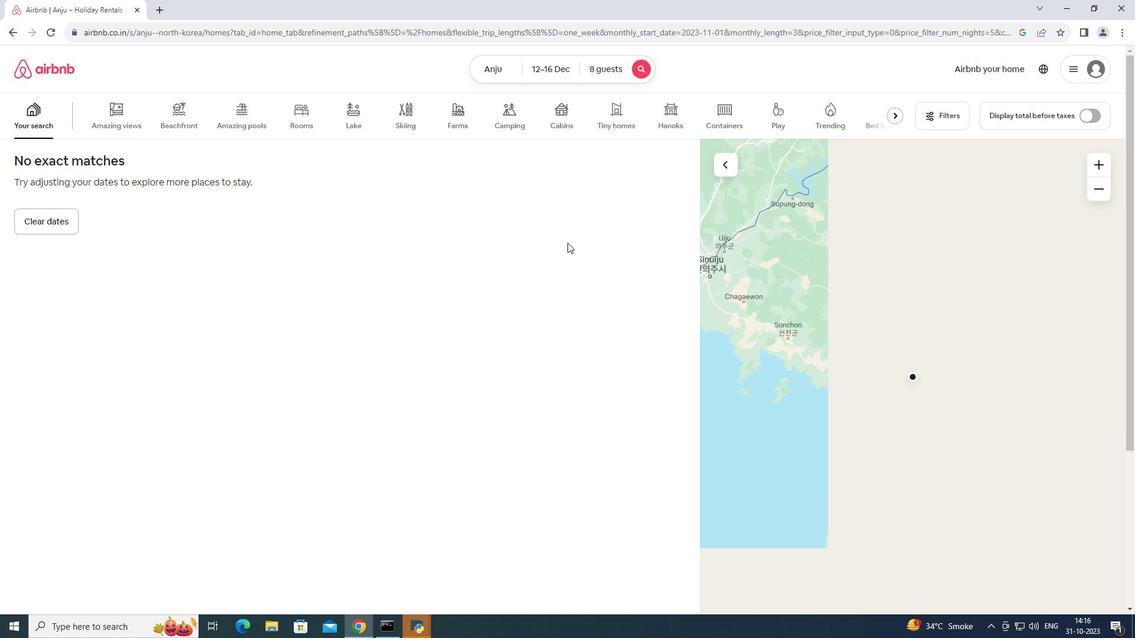 
Action: Mouse scrolled (569, 243) with delta (0, 0)
Screenshot: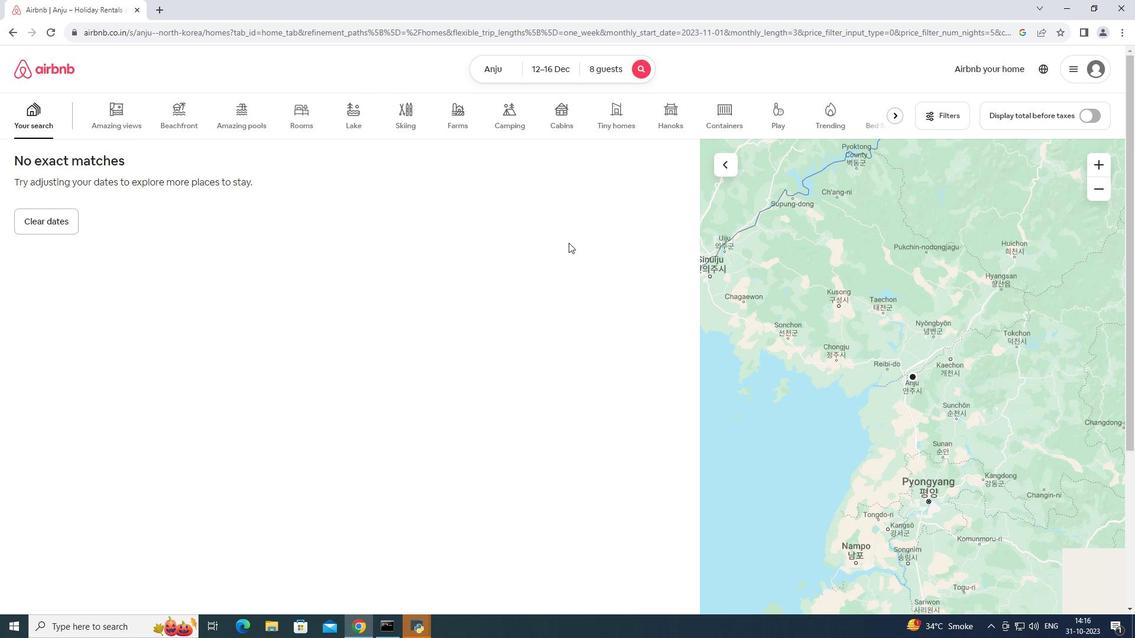 
Action: Mouse scrolled (569, 243) with delta (0, 0)
Screenshot: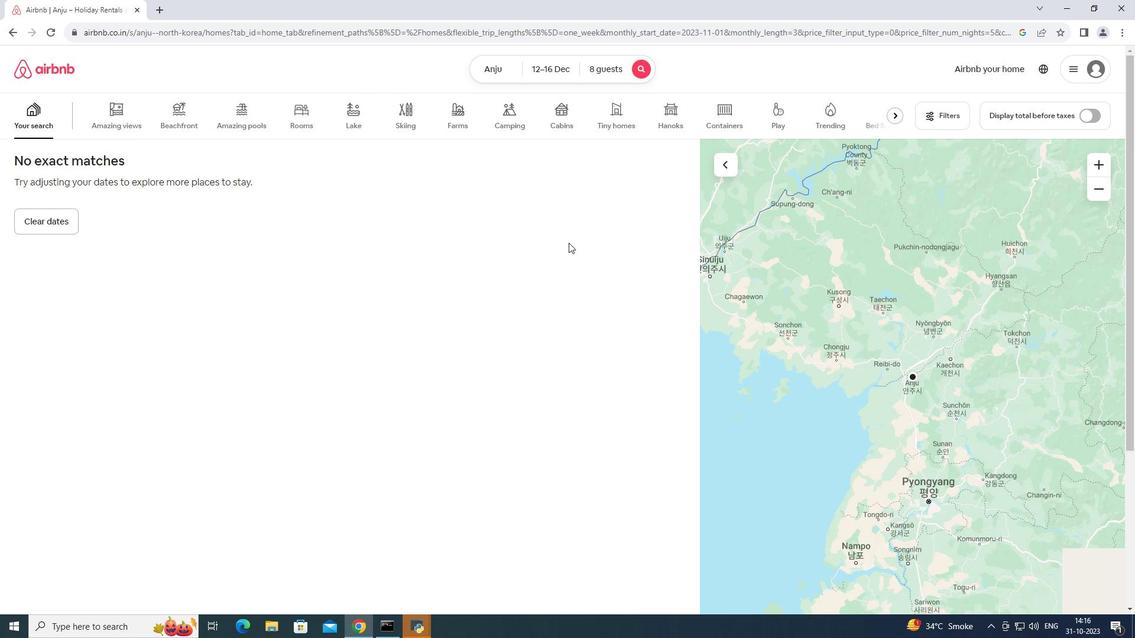 
Action: Mouse moved to (160, 230)
Screenshot: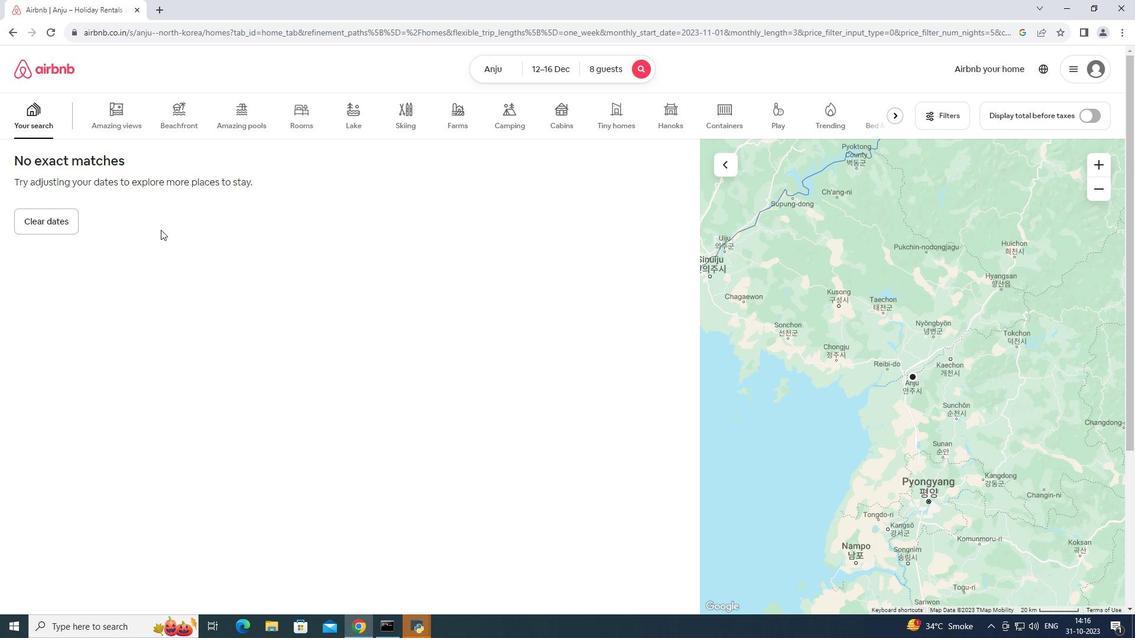 
